 Task: Add a signature Lynn Cooper containing Have a great National Adoption Month, Lynn Cooper to email address softage.9@softage.net and add a label Partnerships
Action: Mouse moved to (1058, 60)
Screenshot: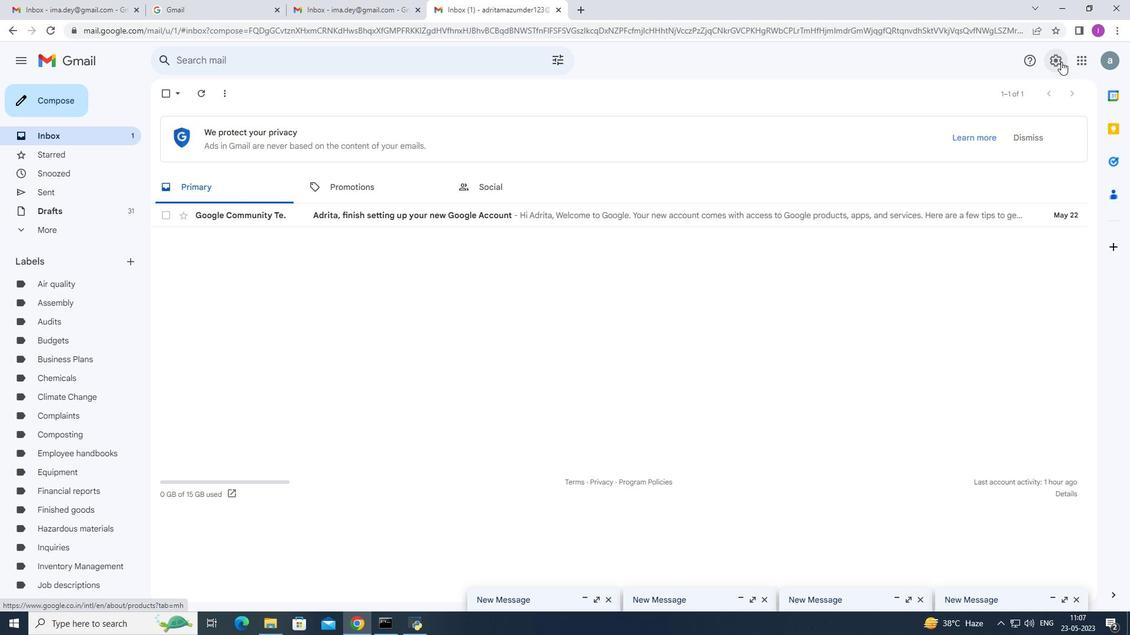 
Action: Mouse pressed left at (1058, 60)
Screenshot: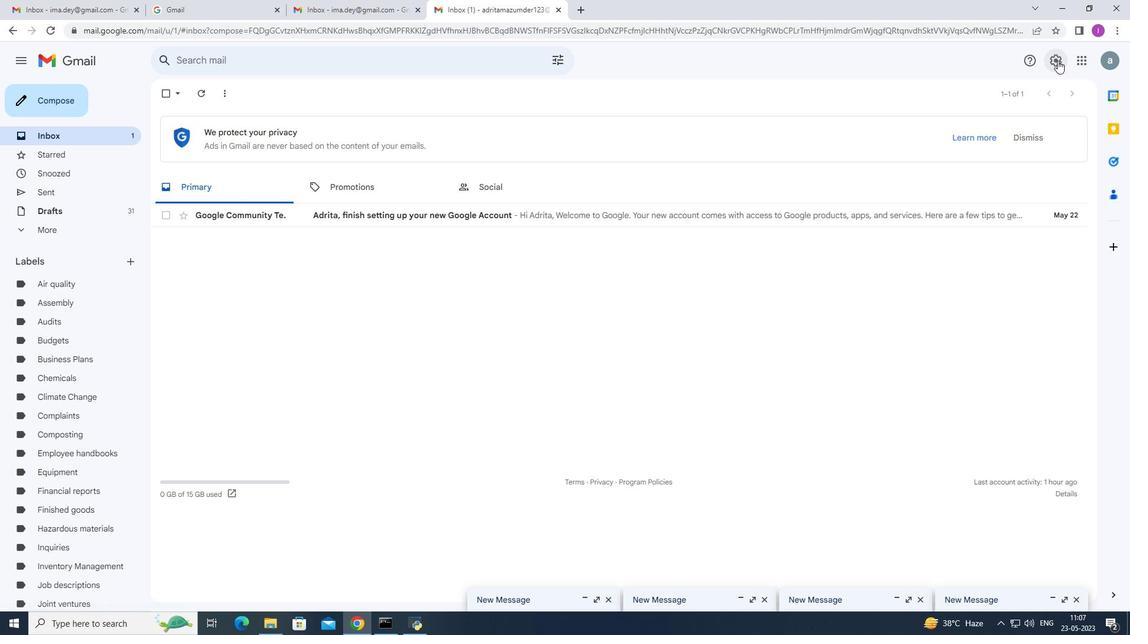 
Action: Mouse moved to (1011, 119)
Screenshot: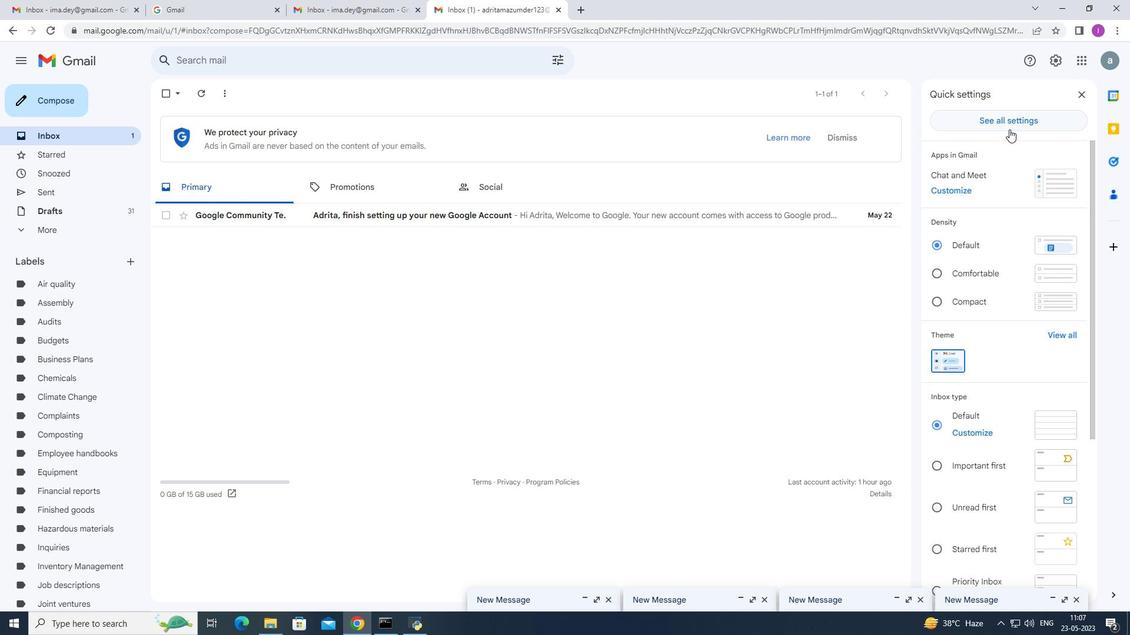 
Action: Mouse pressed left at (1011, 119)
Screenshot: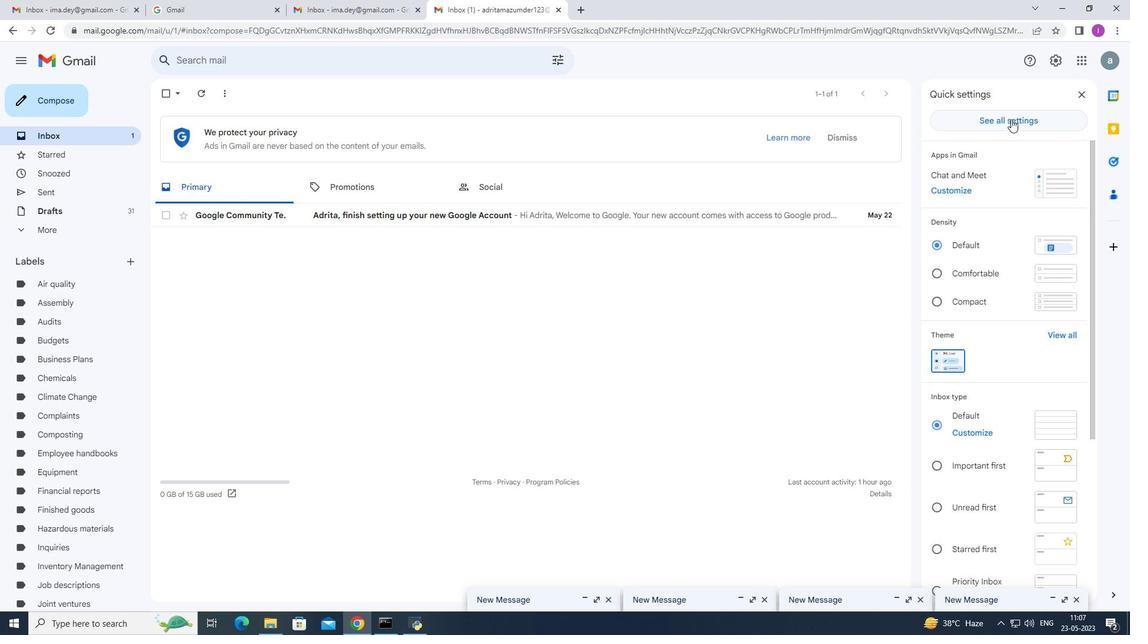 
Action: Mouse moved to (592, 296)
Screenshot: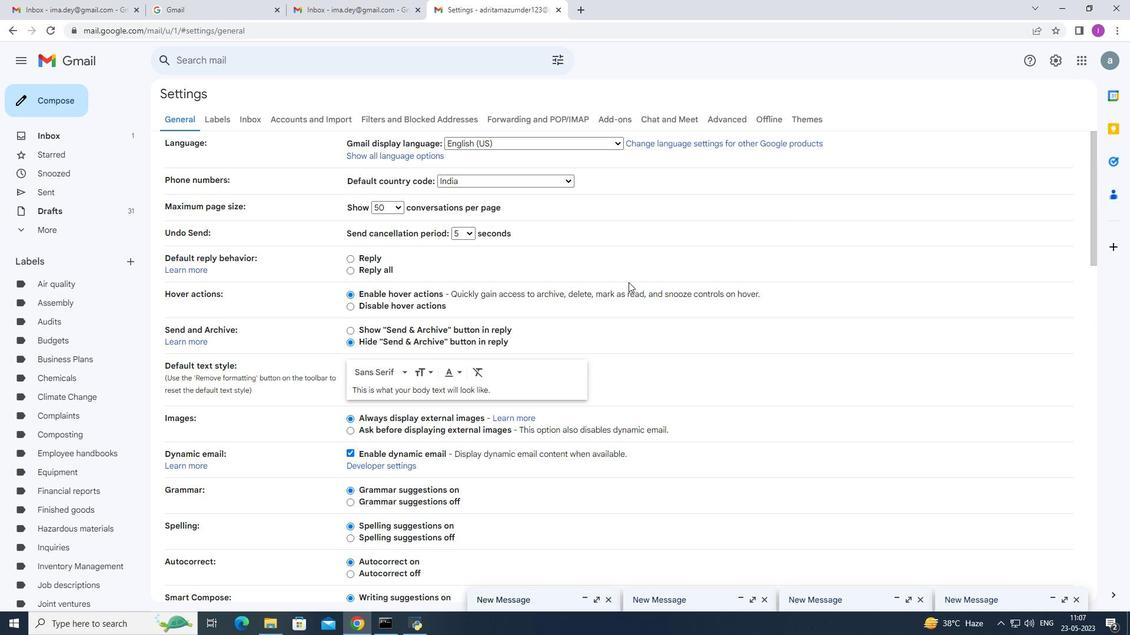 
Action: Mouse scrolled (592, 296) with delta (0, 0)
Screenshot: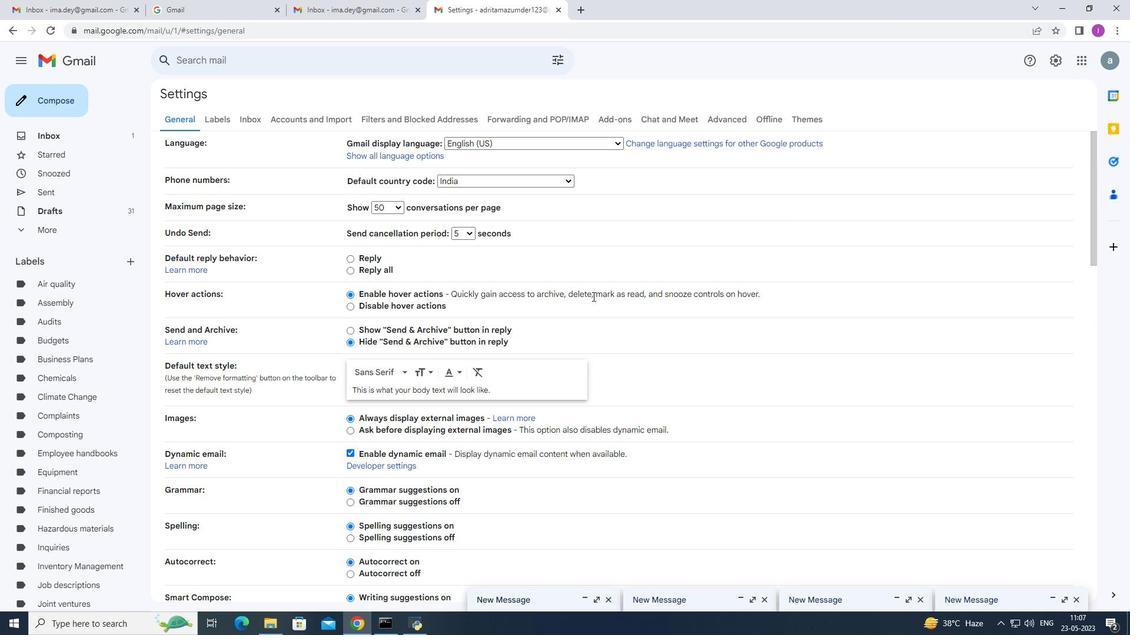 
Action: Mouse scrolled (592, 296) with delta (0, 0)
Screenshot: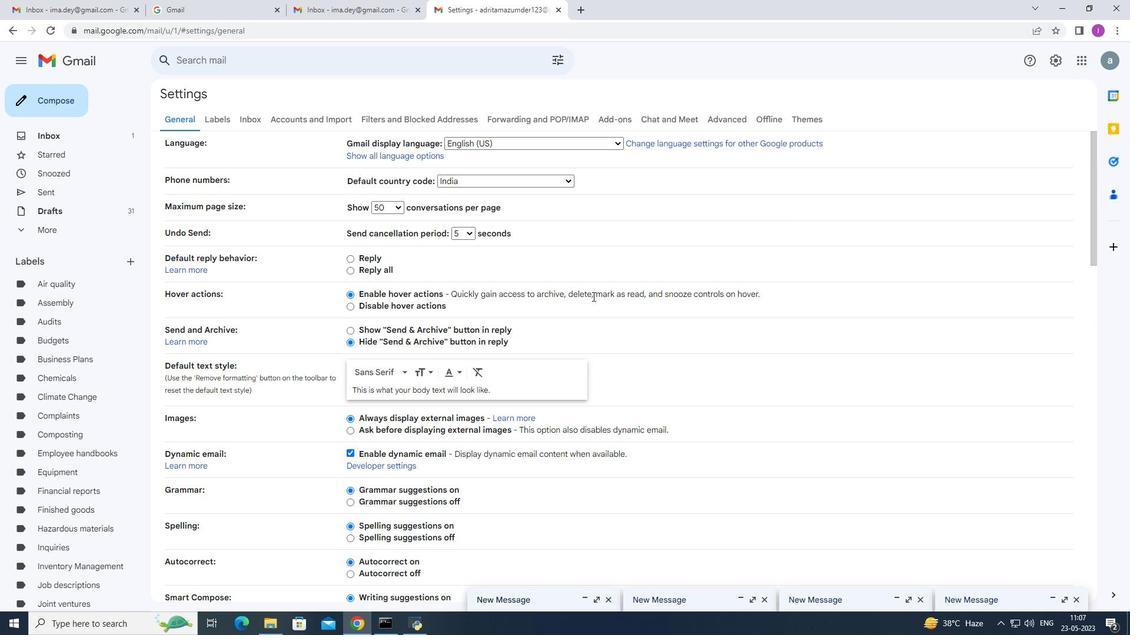 
Action: Mouse scrolled (592, 296) with delta (0, 0)
Screenshot: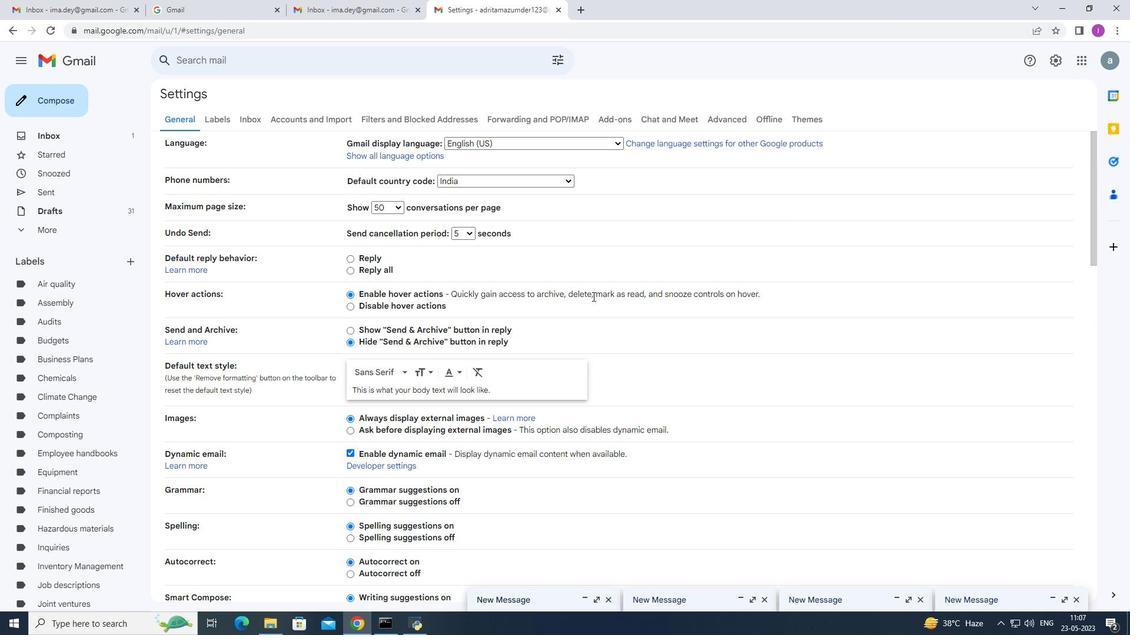 
Action: Mouse scrolled (592, 296) with delta (0, 0)
Screenshot: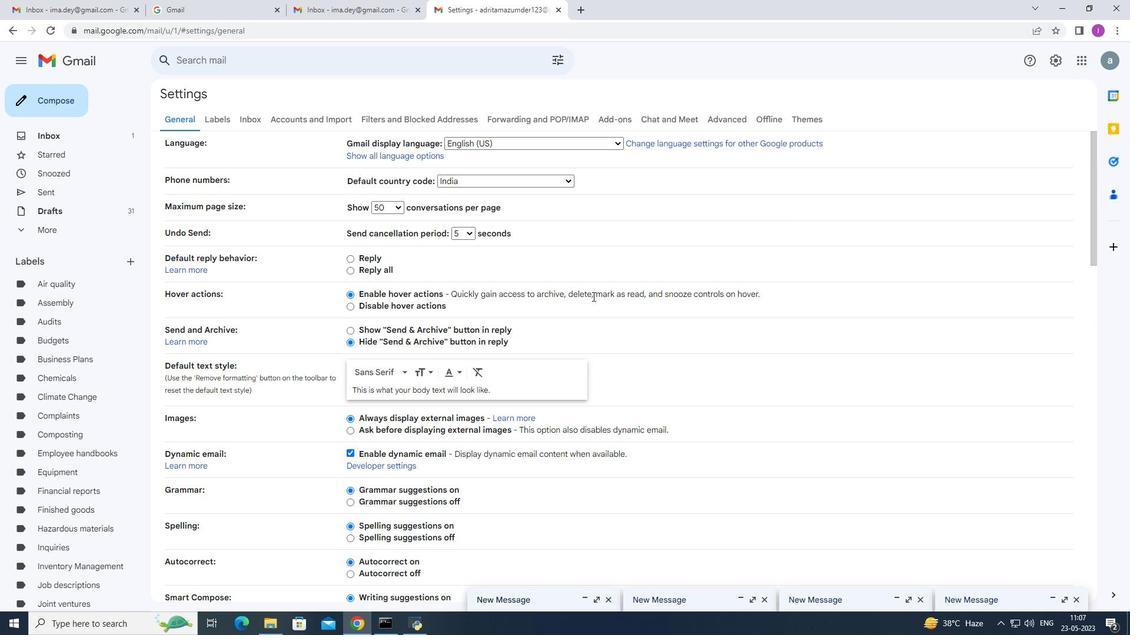 
Action: Mouse scrolled (592, 296) with delta (0, 0)
Screenshot: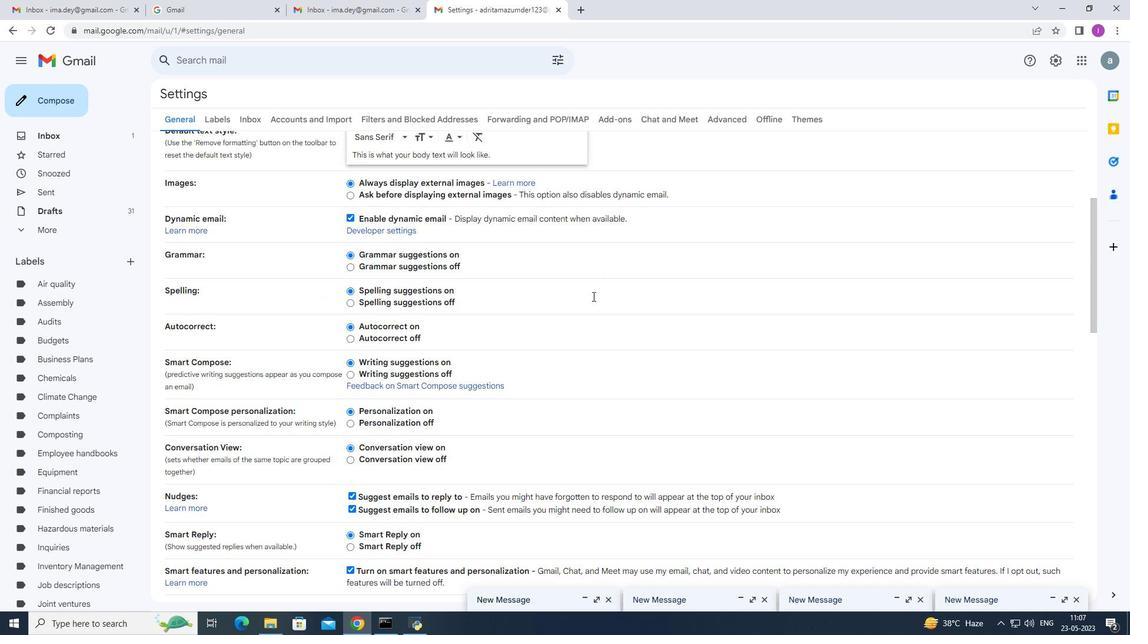 
Action: Mouse scrolled (592, 296) with delta (0, 0)
Screenshot: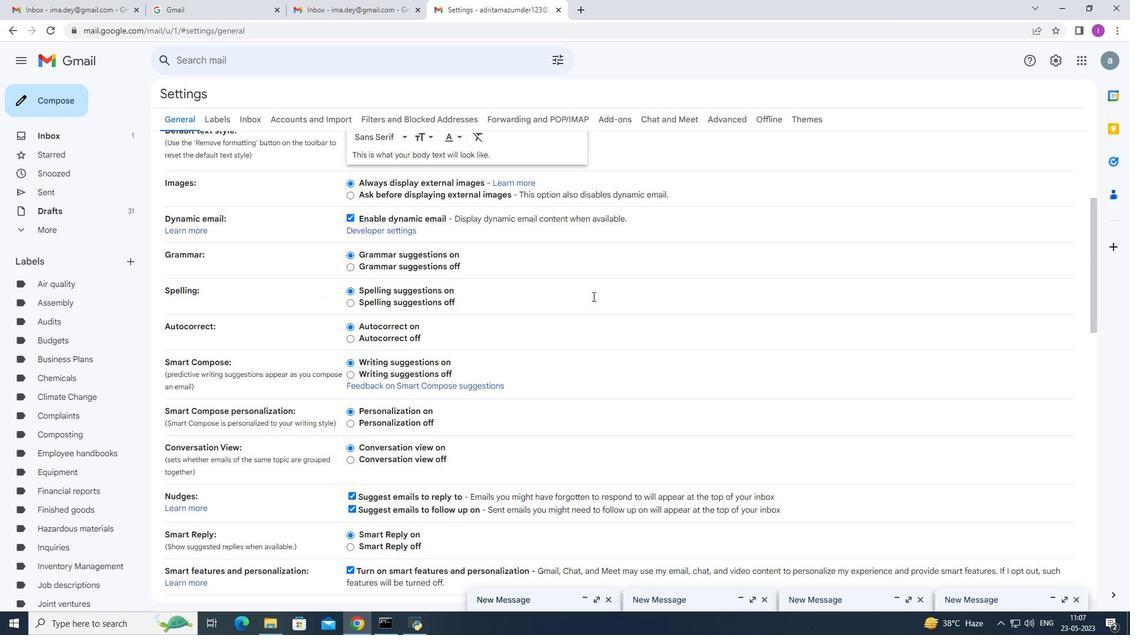 
Action: Mouse scrolled (592, 296) with delta (0, 0)
Screenshot: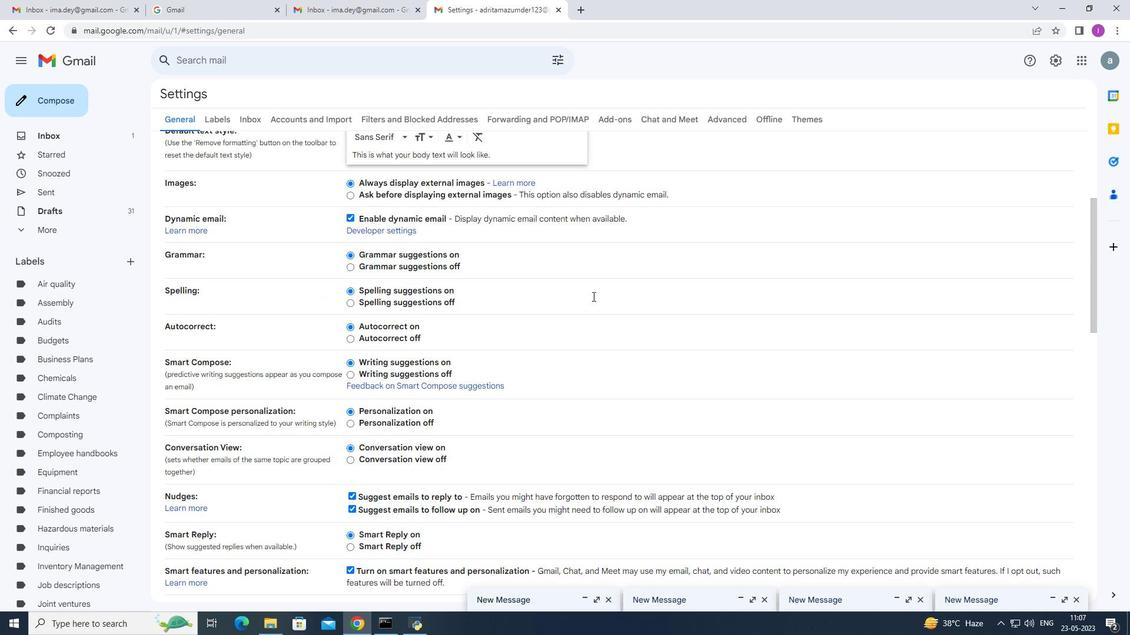 
Action: Mouse moved to (592, 296)
Screenshot: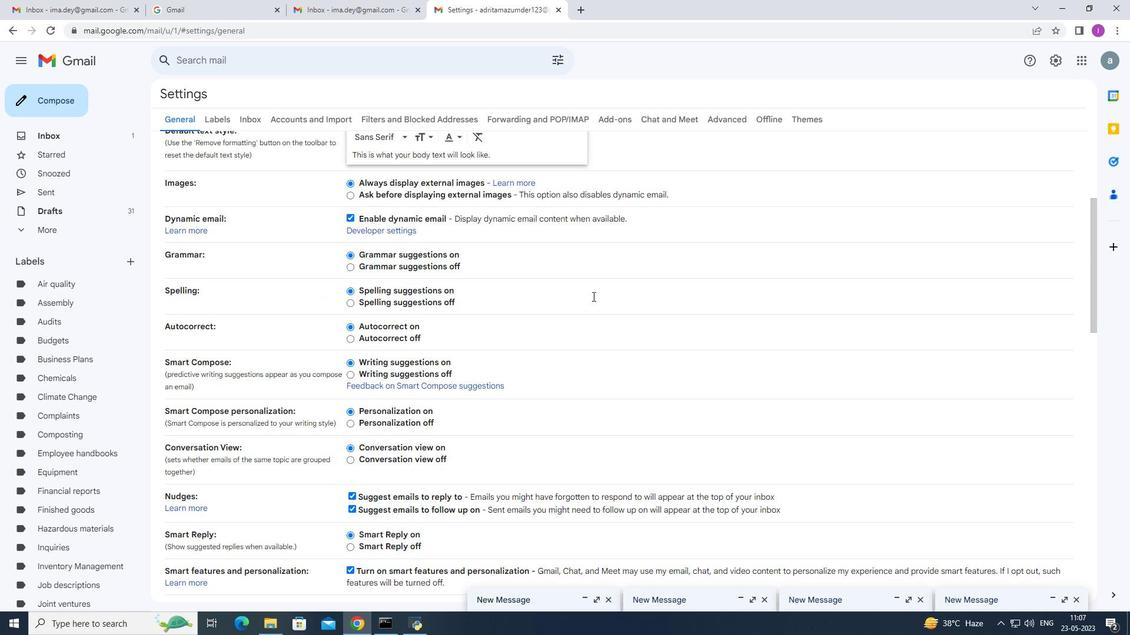 
Action: Mouse scrolled (592, 296) with delta (0, 0)
Screenshot: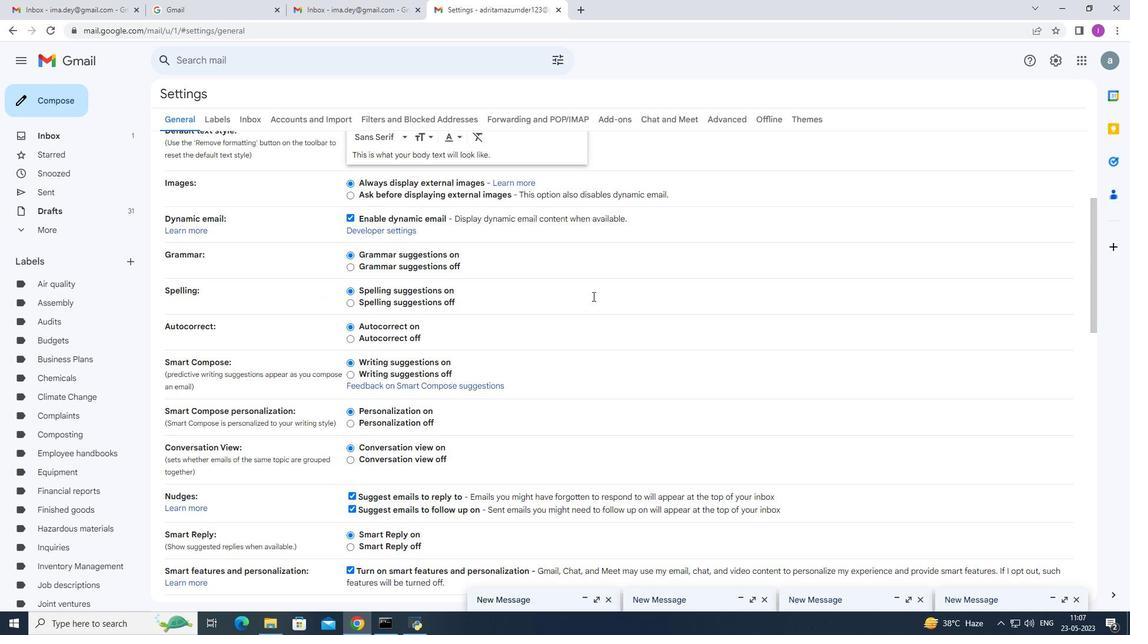 
Action: Mouse scrolled (592, 296) with delta (0, 0)
Screenshot: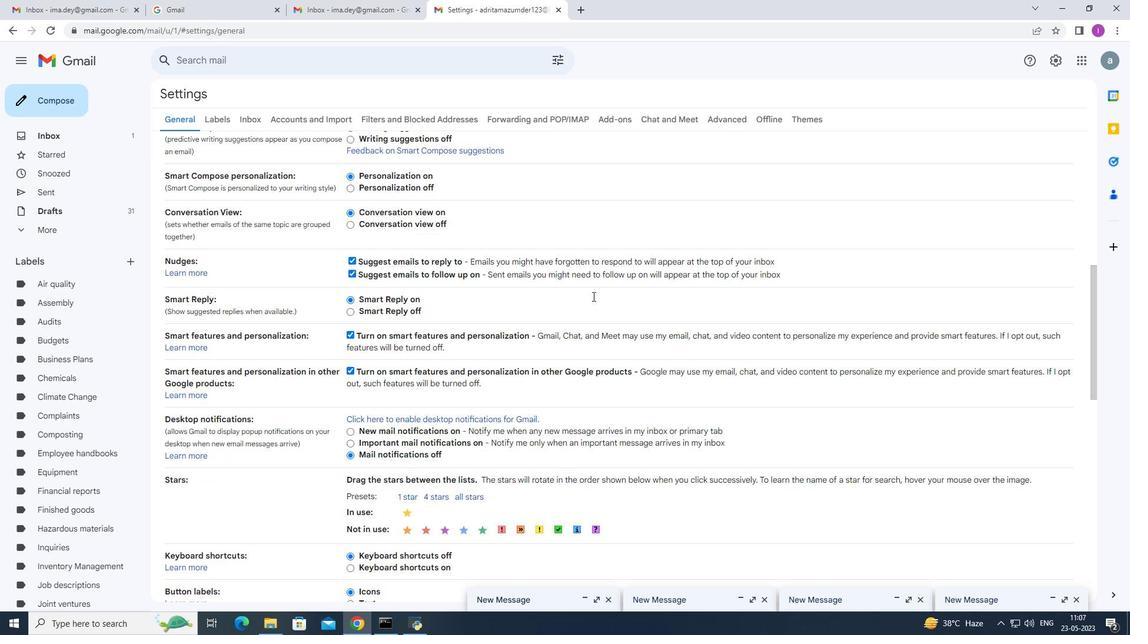
Action: Mouse scrolled (592, 296) with delta (0, 0)
Screenshot: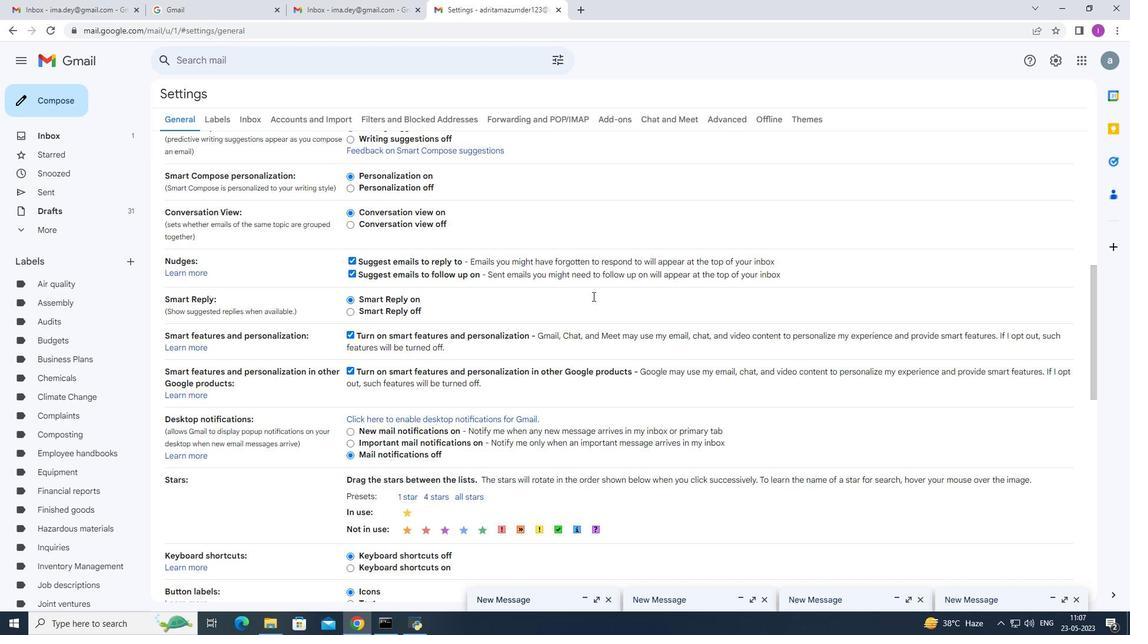 
Action: Mouse scrolled (592, 296) with delta (0, 0)
Screenshot: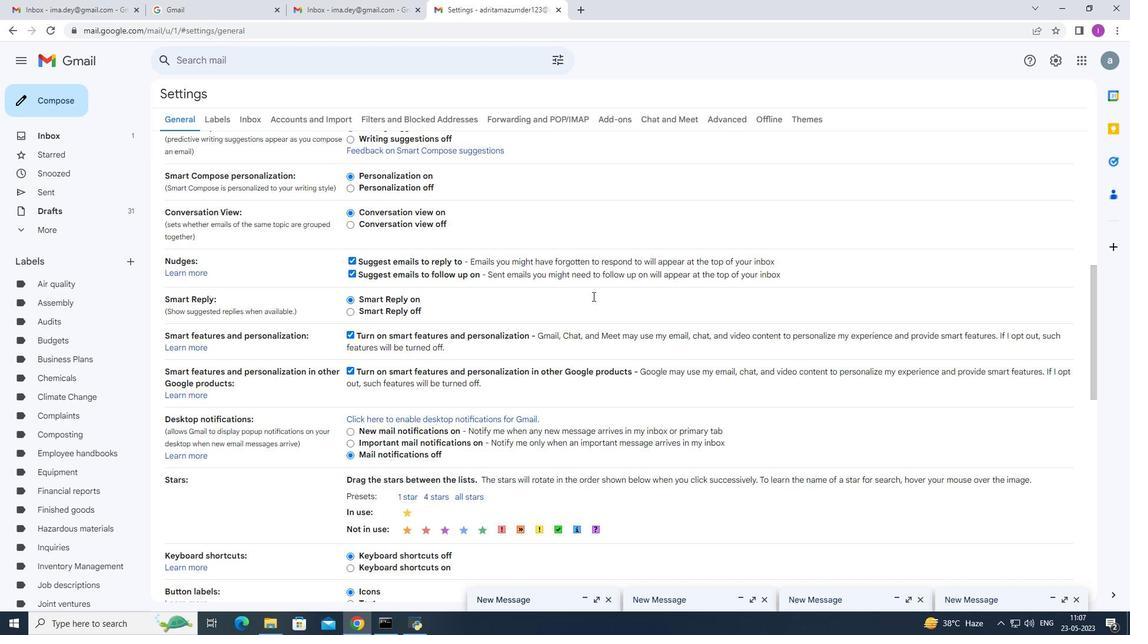 
Action: Mouse scrolled (592, 296) with delta (0, 0)
Screenshot: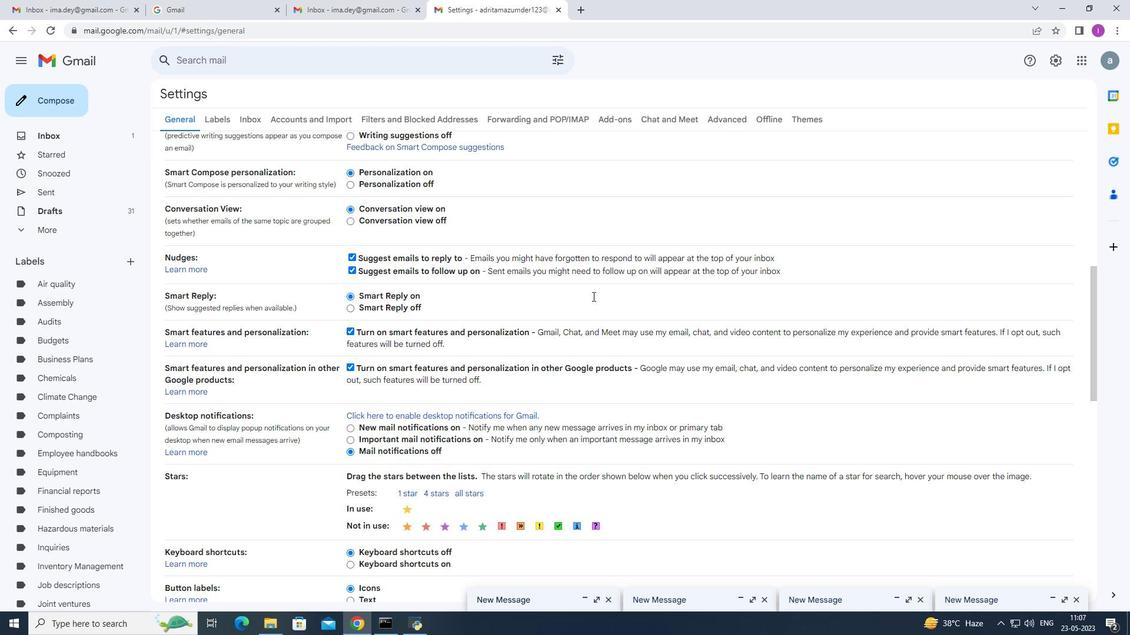
Action: Mouse moved to (545, 296)
Screenshot: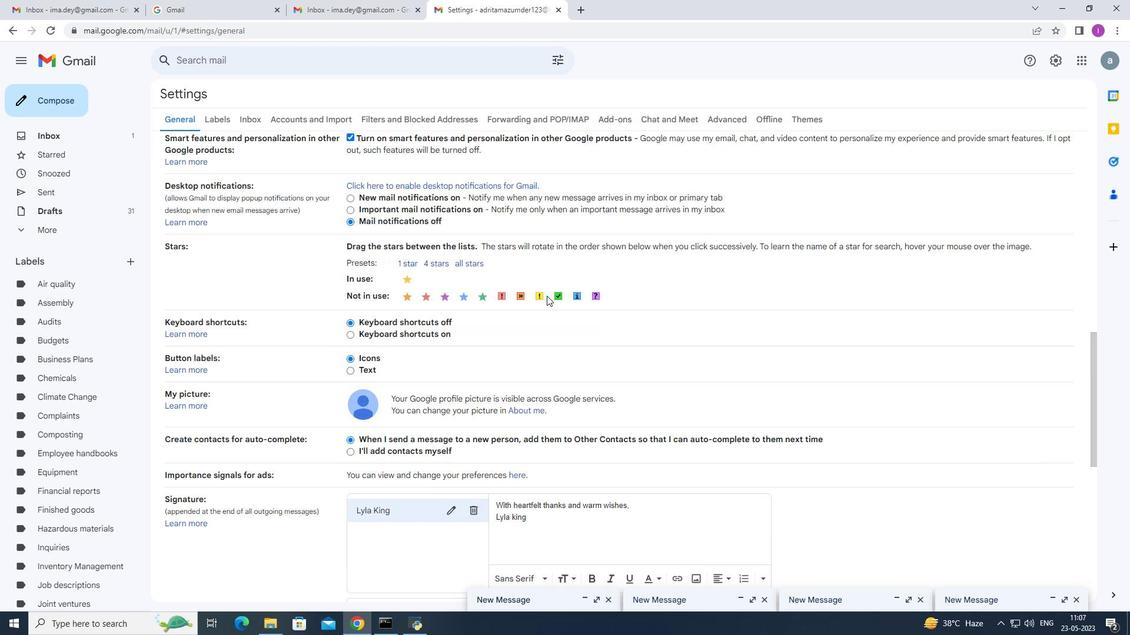 
Action: Mouse scrolled (545, 295) with delta (0, 0)
Screenshot: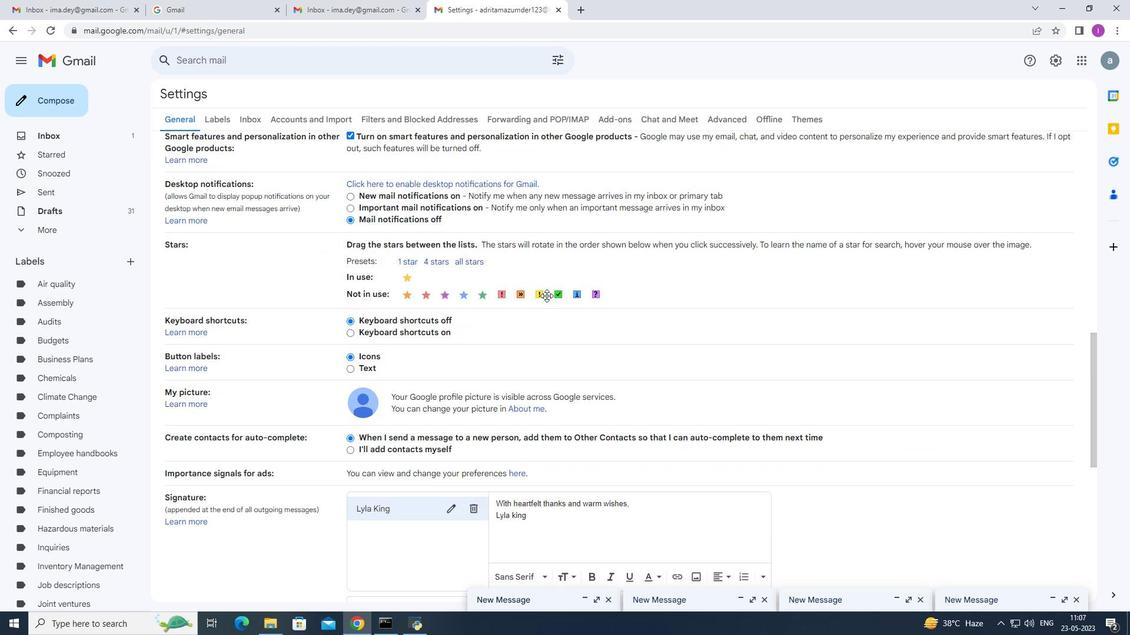 
Action: Mouse moved to (545, 296)
Screenshot: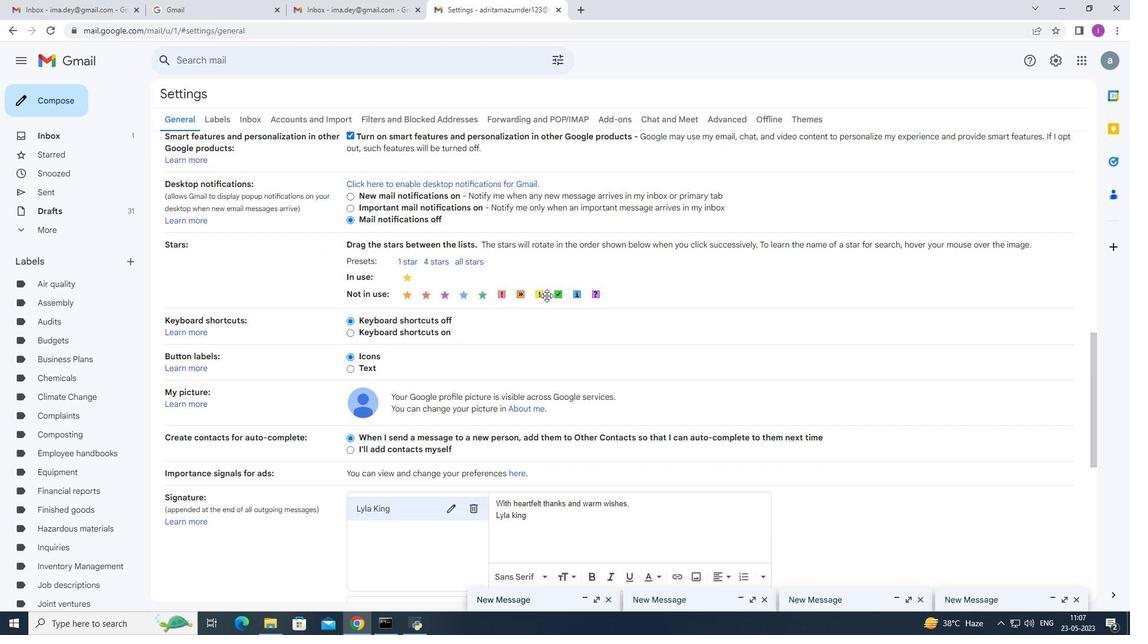 
Action: Mouse scrolled (545, 295) with delta (0, 0)
Screenshot: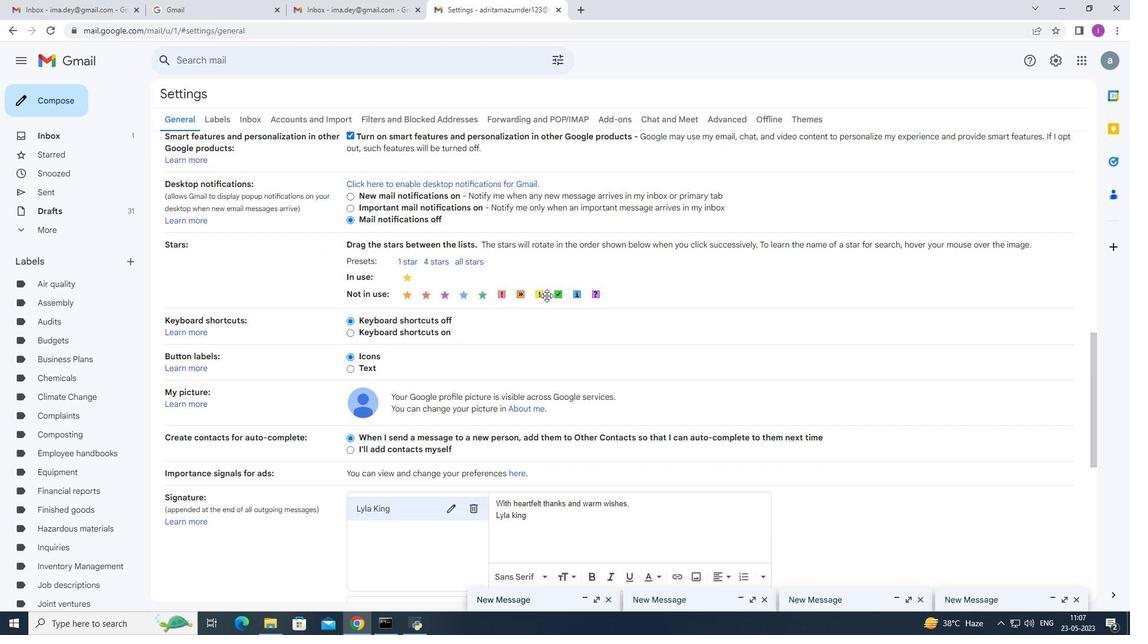 
Action: Mouse scrolled (545, 295) with delta (0, 0)
Screenshot: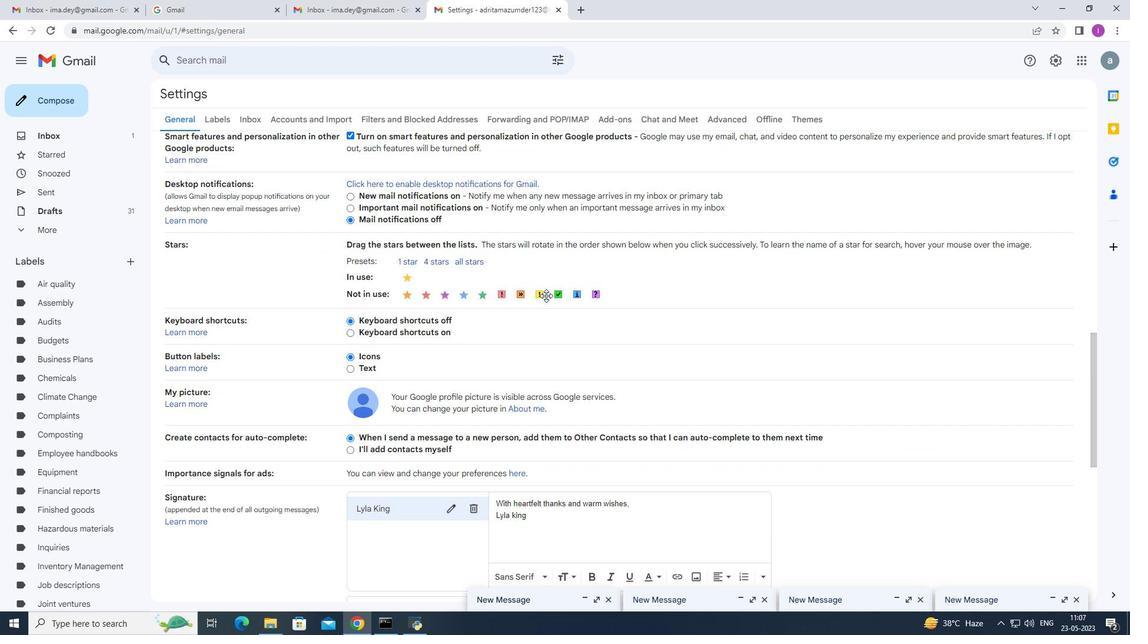 
Action: Mouse scrolled (545, 295) with delta (0, 0)
Screenshot: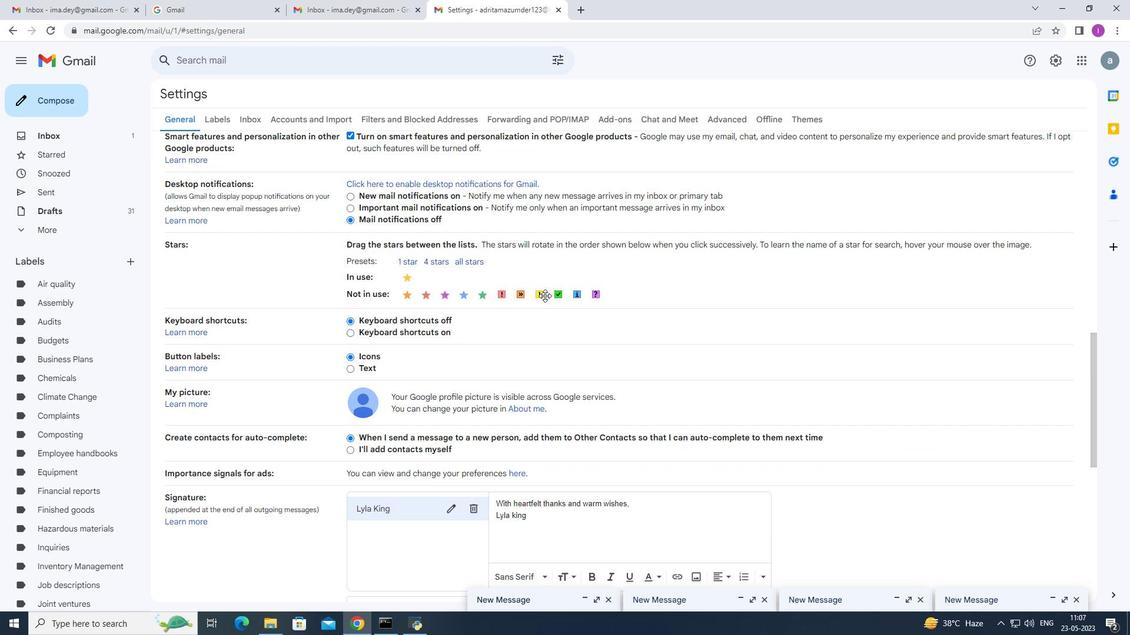 
Action: Mouse moved to (472, 273)
Screenshot: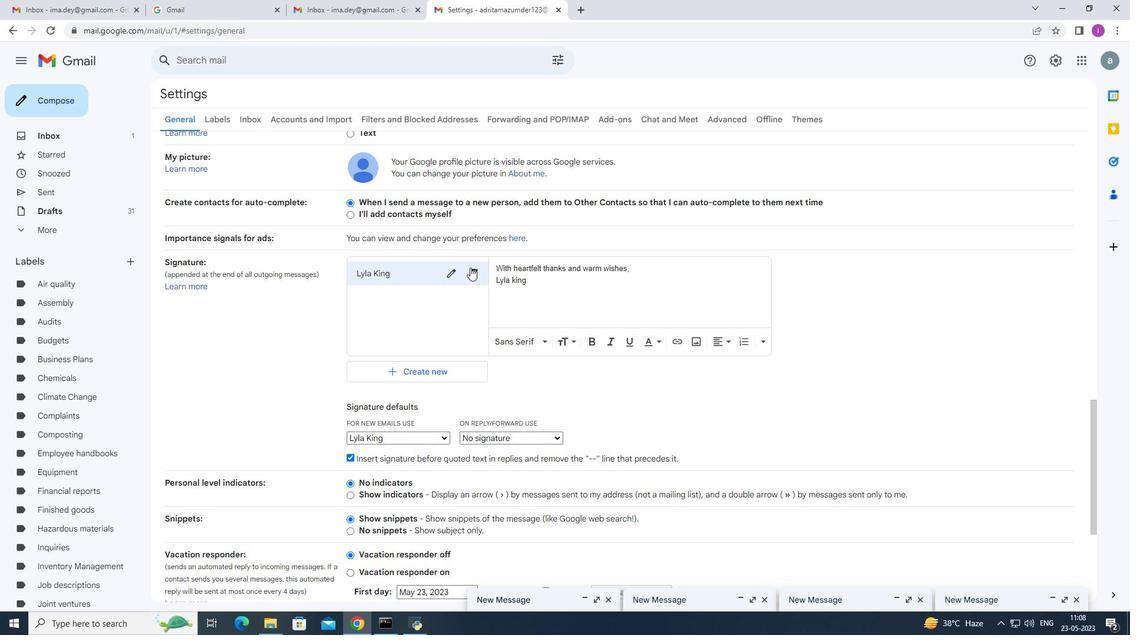 
Action: Mouse pressed left at (472, 273)
Screenshot: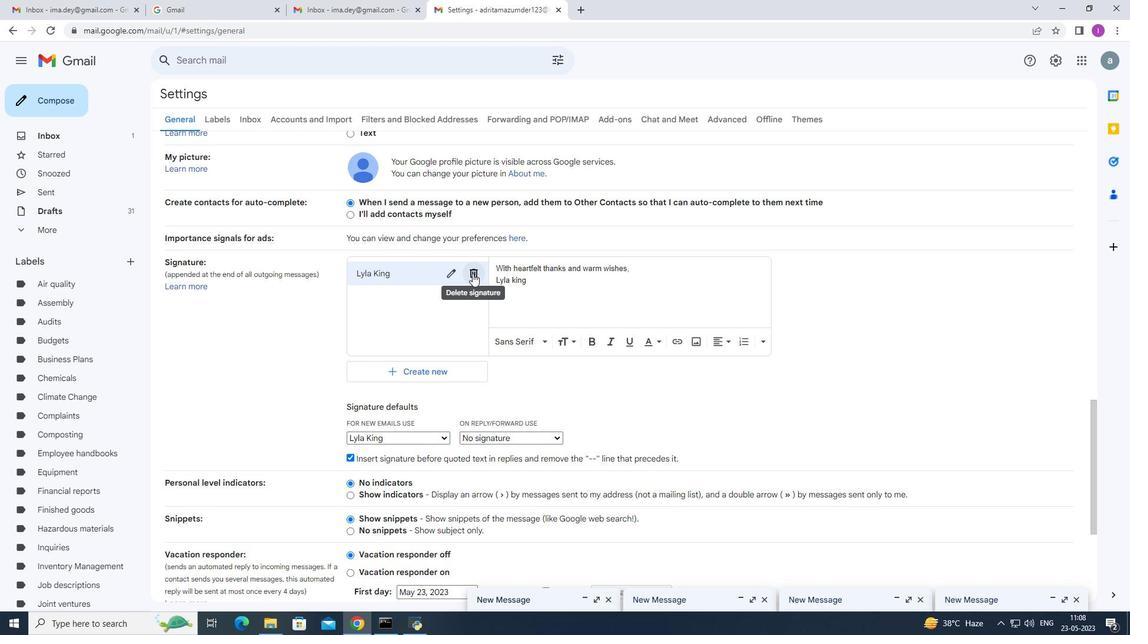 
Action: Mouse moved to (666, 350)
Screenshot: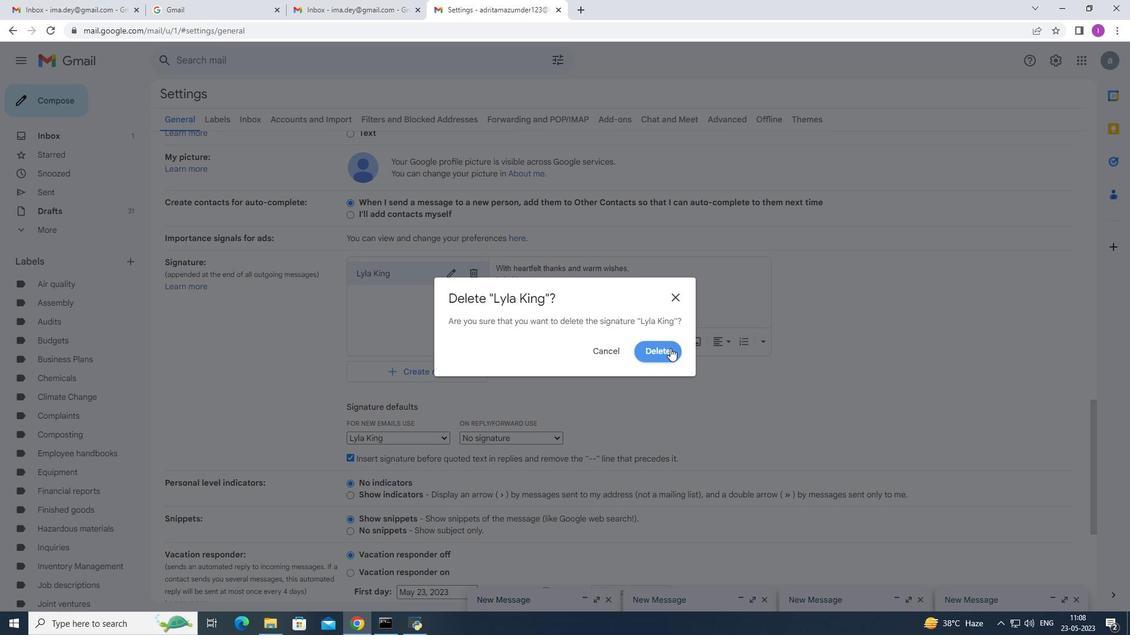 
Action: Mouse pressed left at (666, 350)
Screenshot: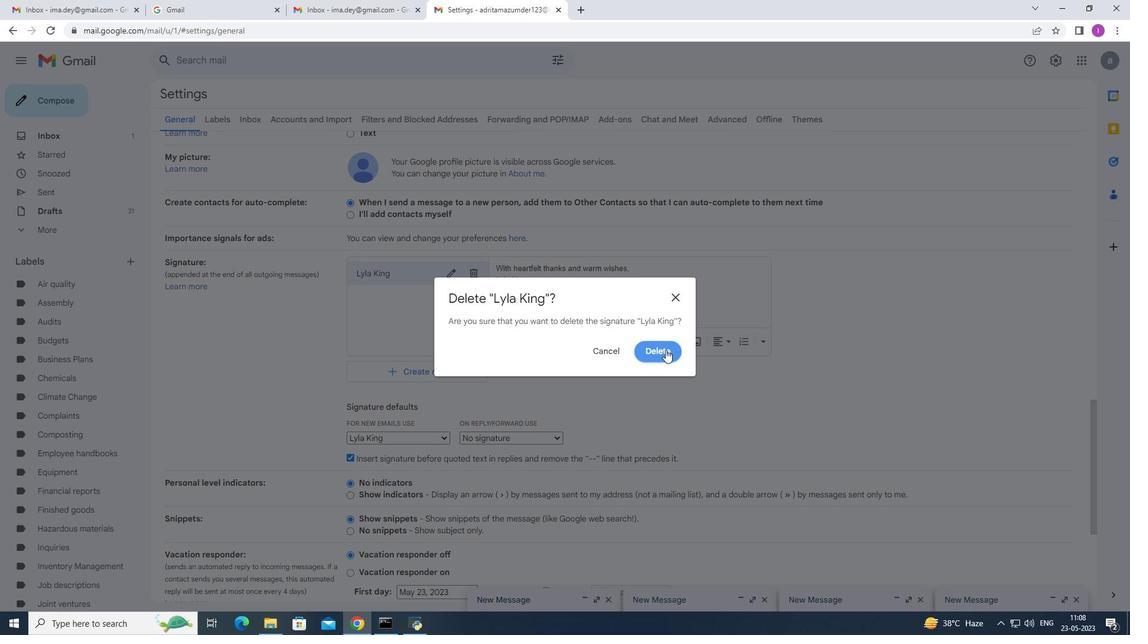 
Action: Mouse moved to (366, 282)
Screenshot: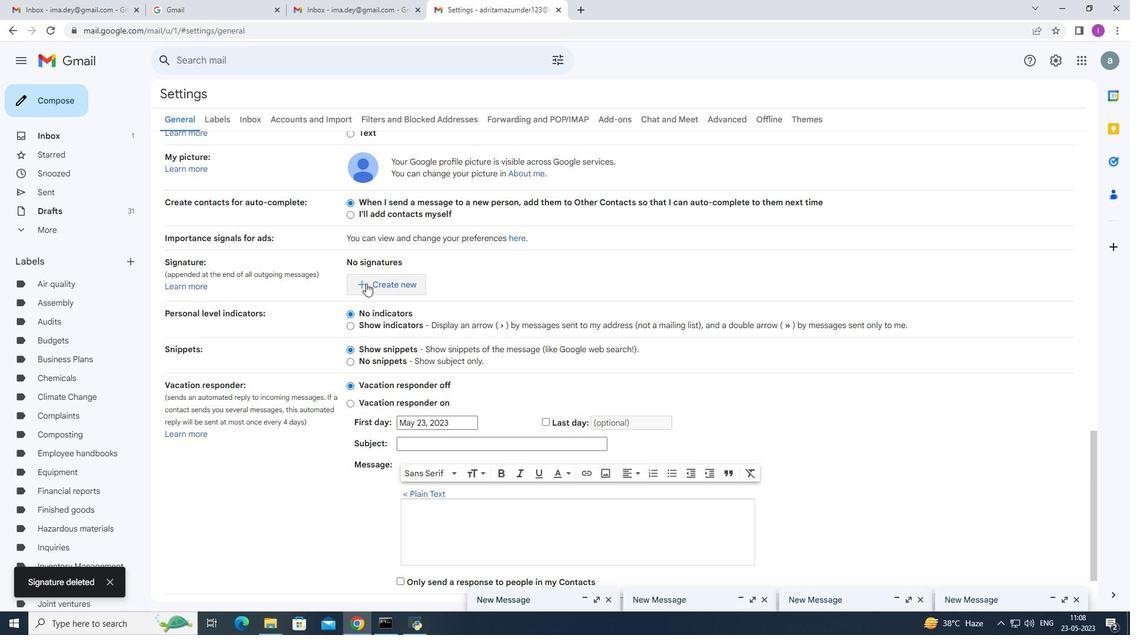 
Action: Mouse pressed left at (366, 282)
Screenshot: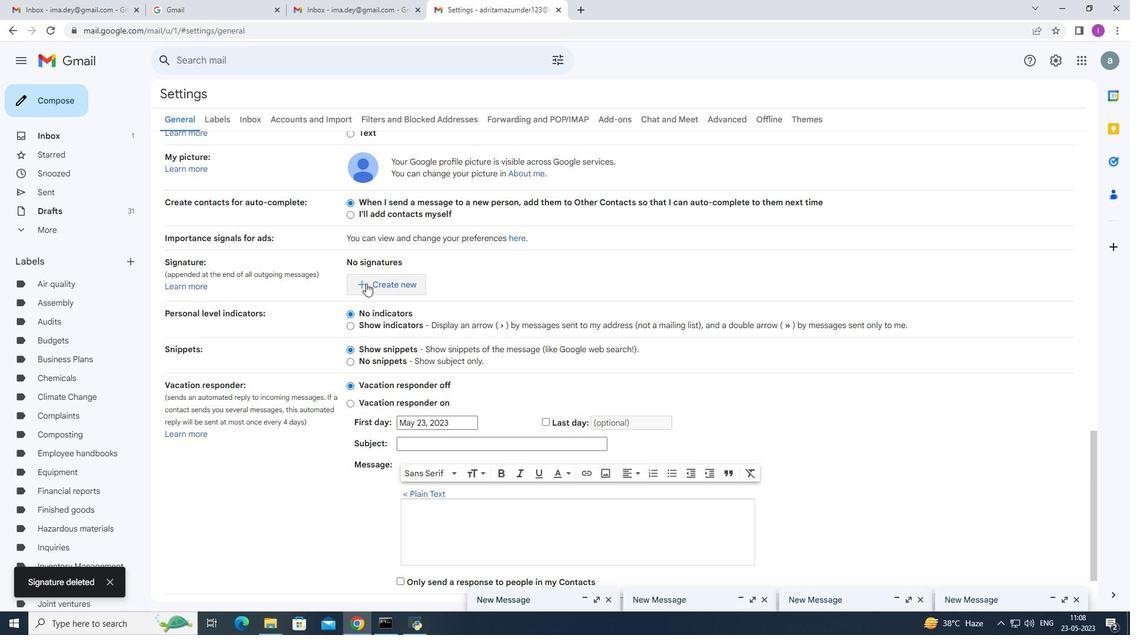 
Action: Mouse moved to (482, 325)
Screenshot: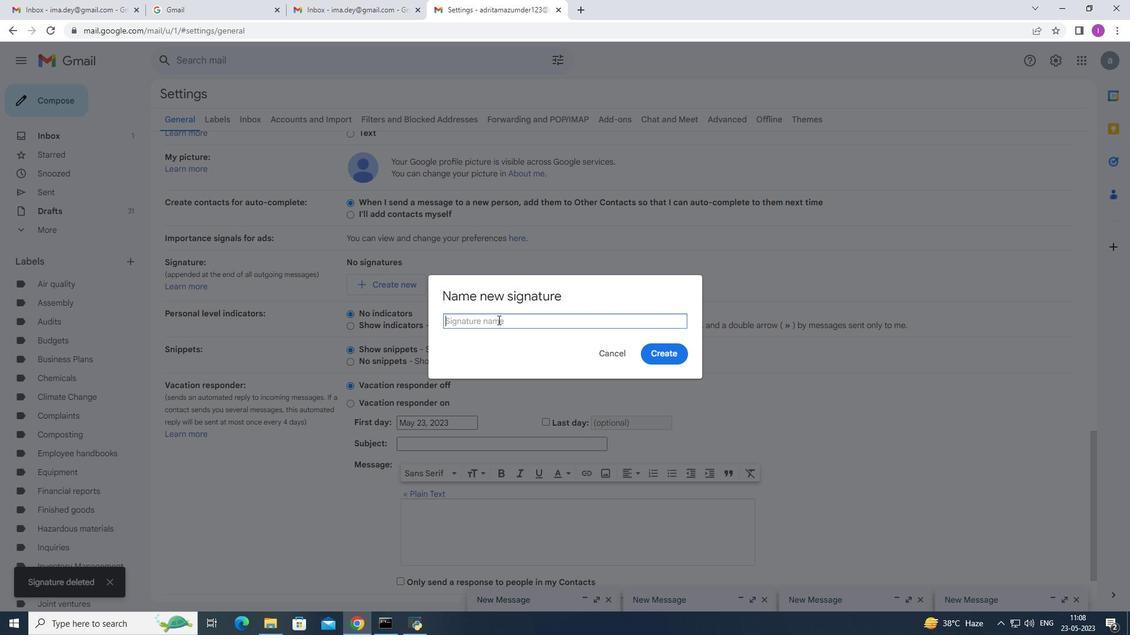 
Action: Mouse pressed left at (482, 325)
Screenshot: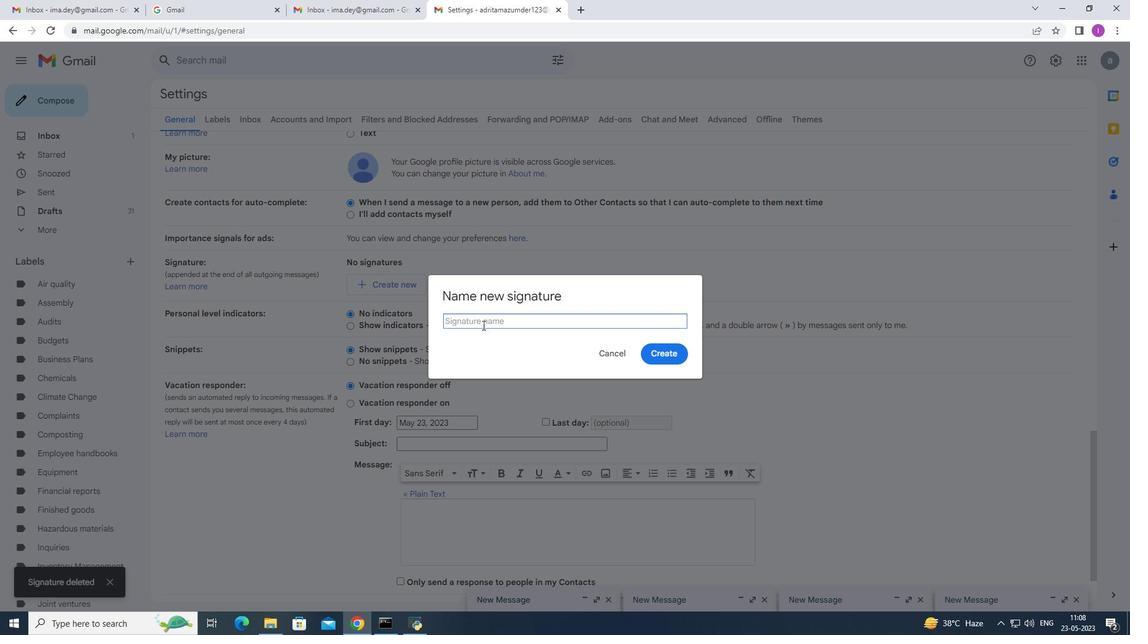 
Action: Mouse moved to (487, 319)
Screenshot: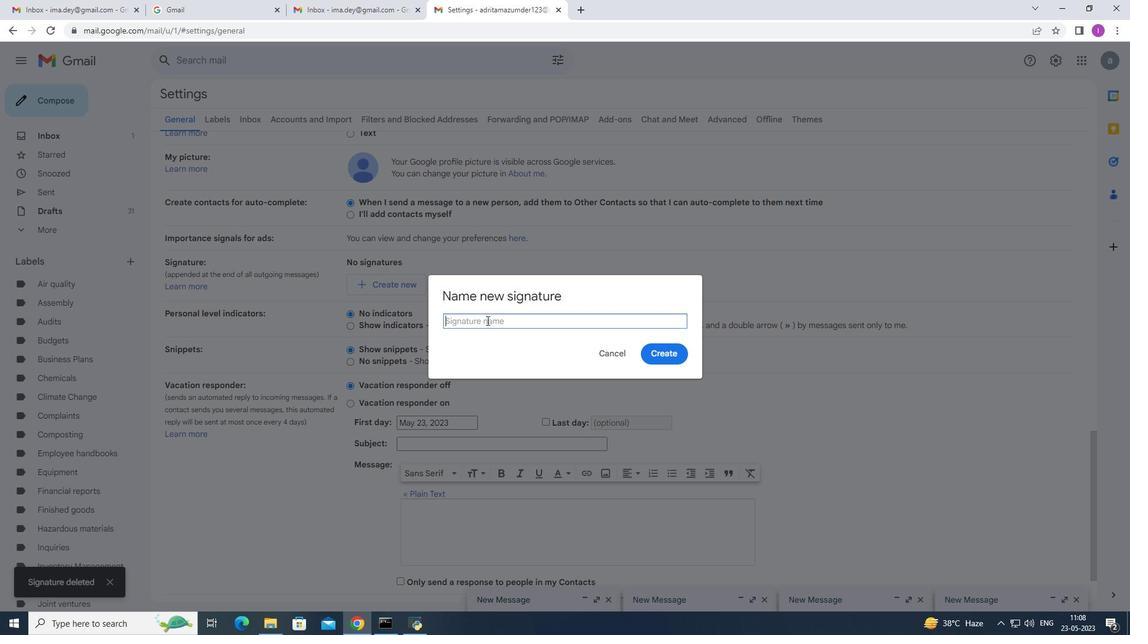
Action: Key pressed <Key.shift>Lynn<Key.space><Key.shift>Cooper
Screenshot: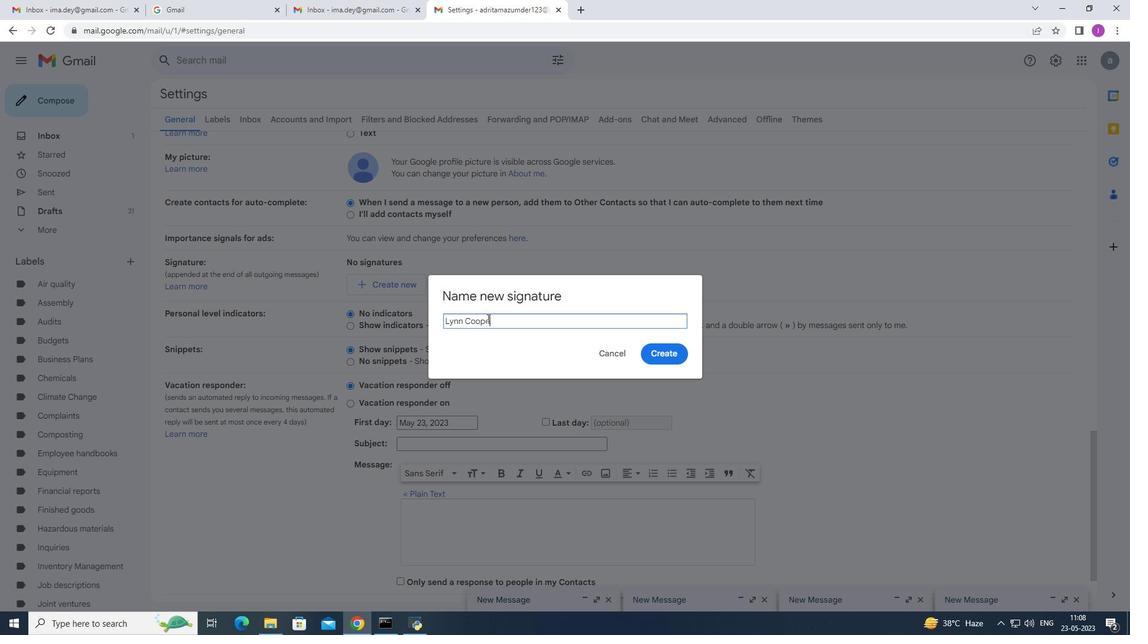 
Action: Mouse moved to (666, 355)
Screenshot: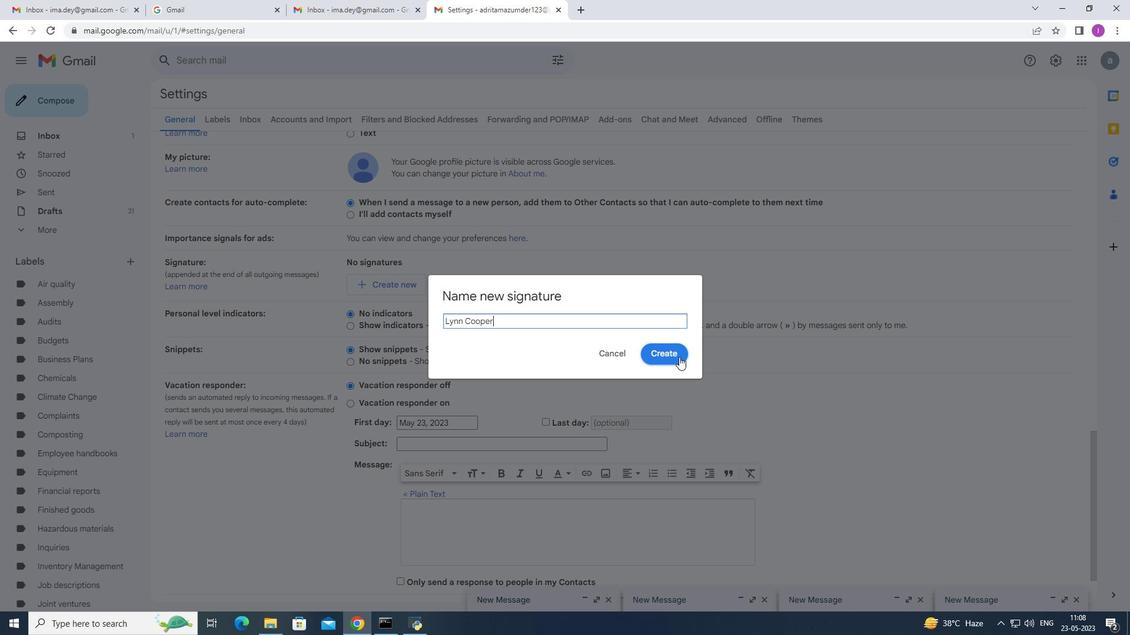 
Action: Mouse pressed left at (666, 355)
Screenshot: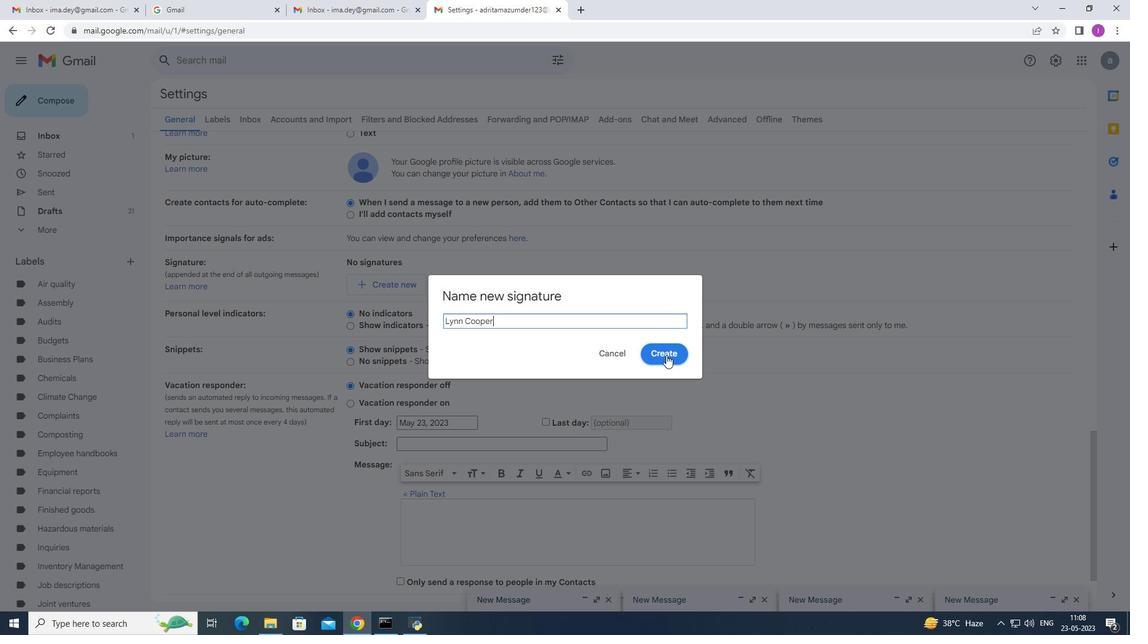 
Action: Mouse moved to (444, 438)
Screenshot: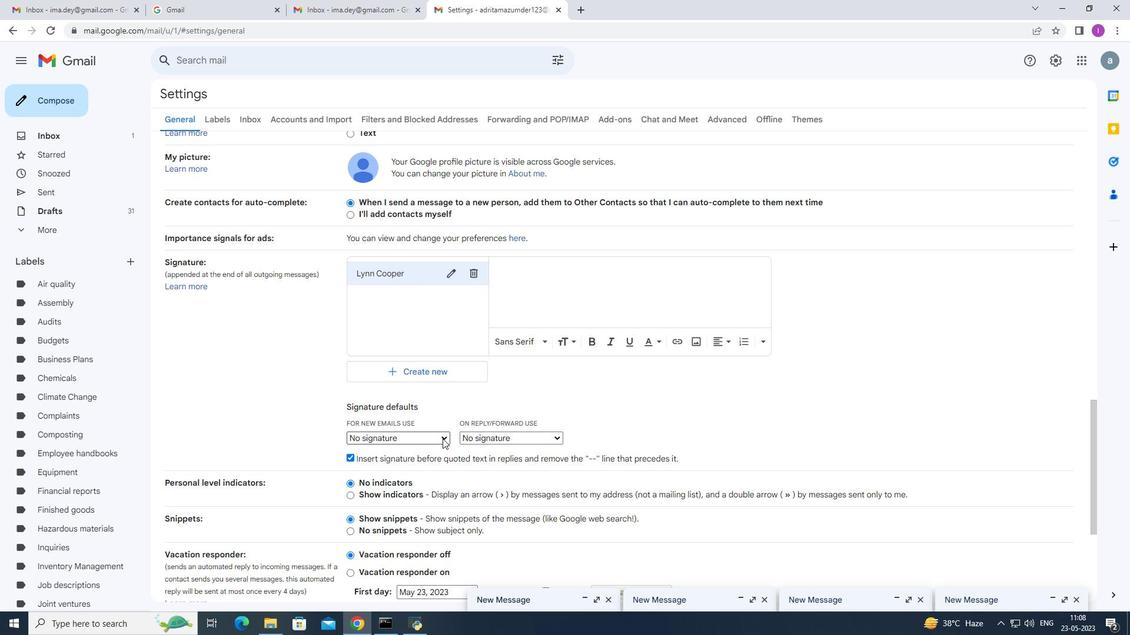 
Action: Mouse pressed left at (443, 438)
Screenshot: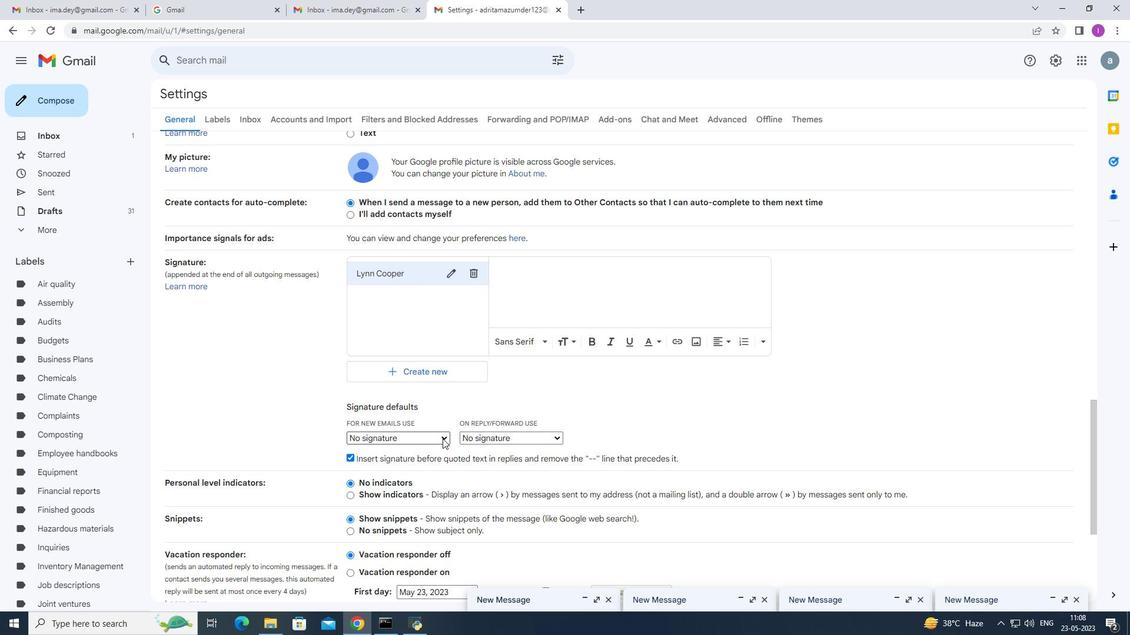 
Action: Mouse moved to (438, 461)
Screenshot: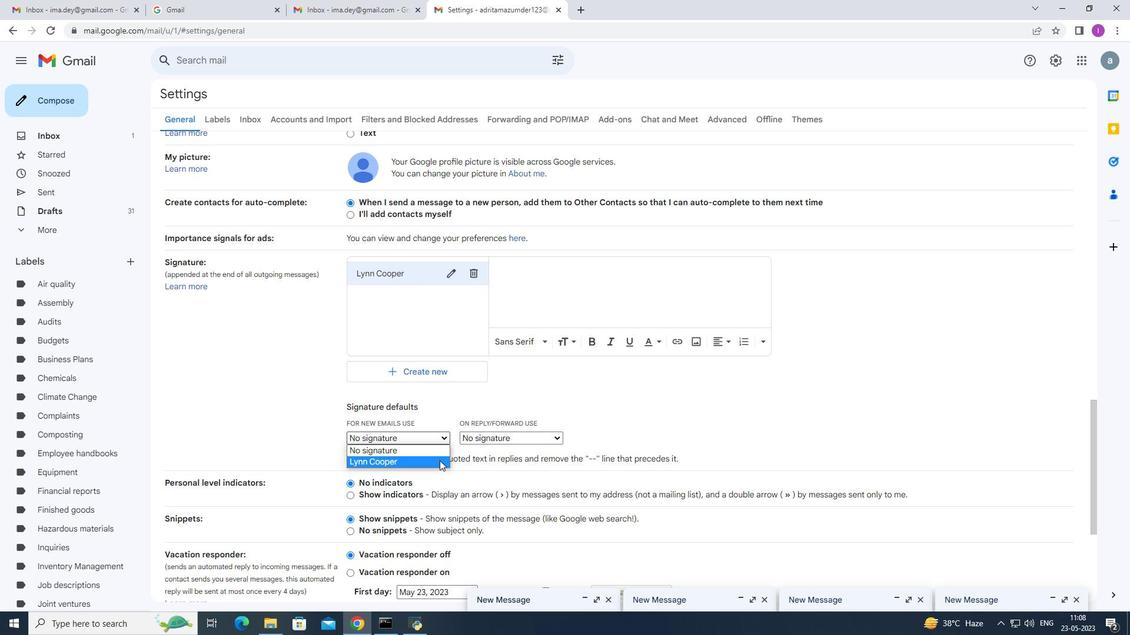 
Action: Mouse pressed left at (438, 461)
Screenshot: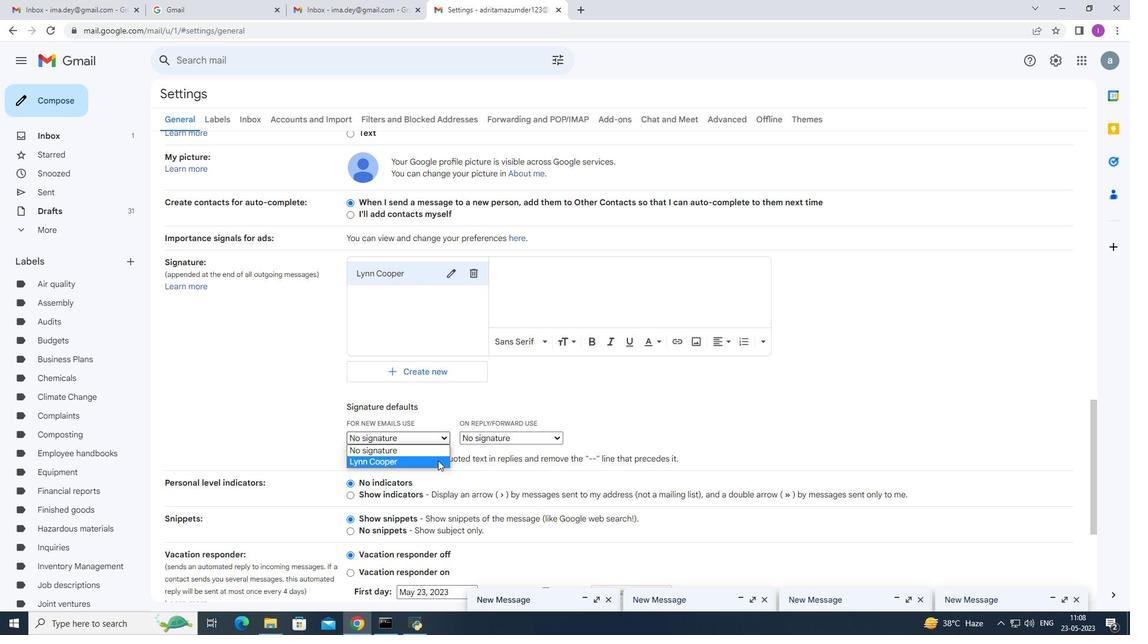 
Action: Mouse moved to (518, 264)
Screenshot: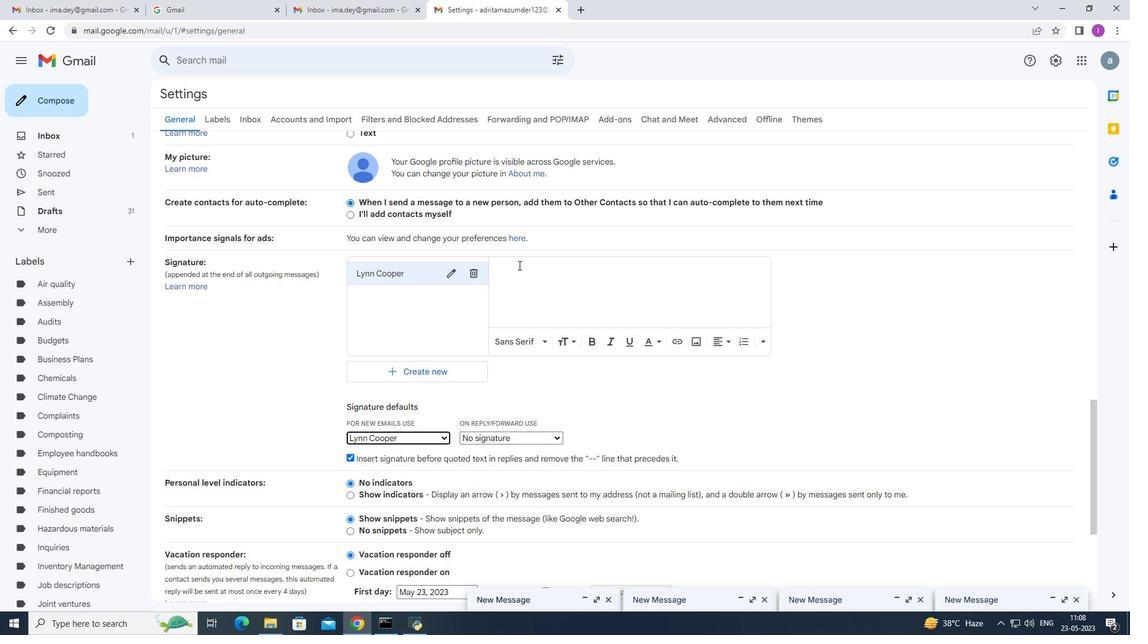 
Action: Mouse pressed left at (518, 264)
Screenshot: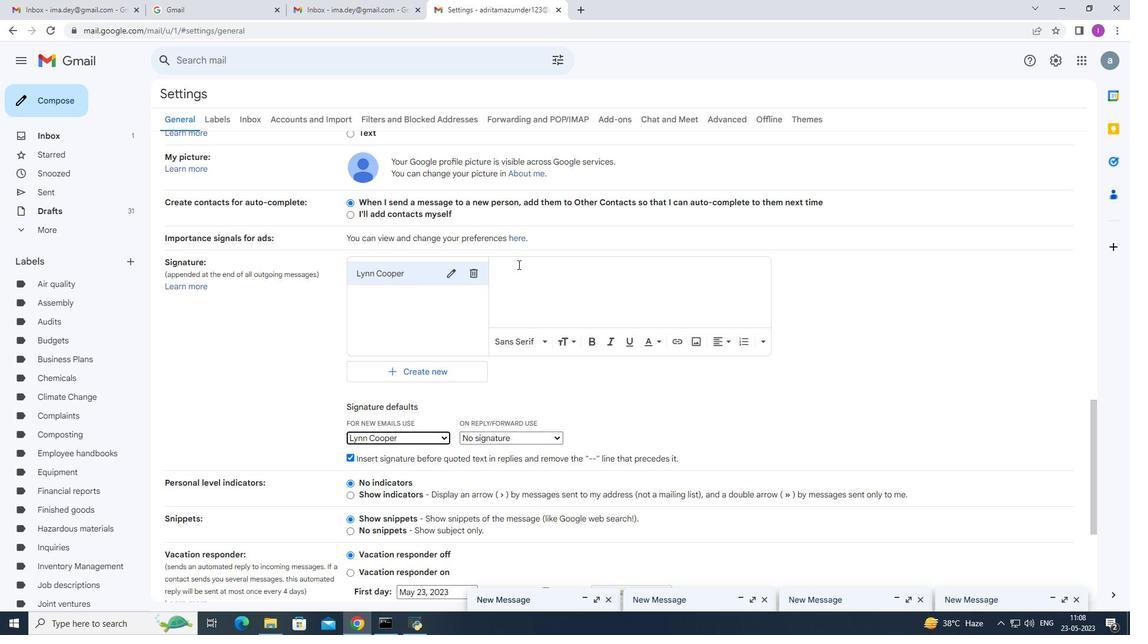 
Action: Mouse moved to (525, 269)
Screenshot: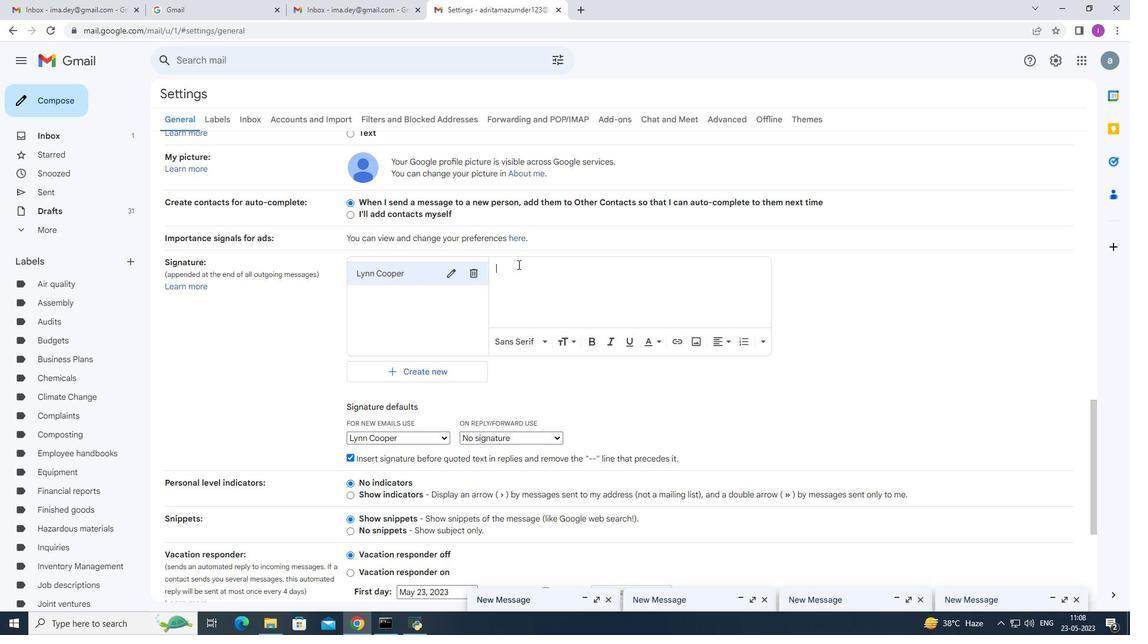 
Action: Key pressed <Key.shift><Key.shift><Key.shift>Have<Key.space>a<Key.space>great<Key.space><Key.shift>Natu<Key.backspace>ional<Key.space><Key.shift>Adoption<Key.space><Key.shift>Month,<Key.enter><Key.shift>Lynn<Key.space><Key.shift>Cooper
Screenshot: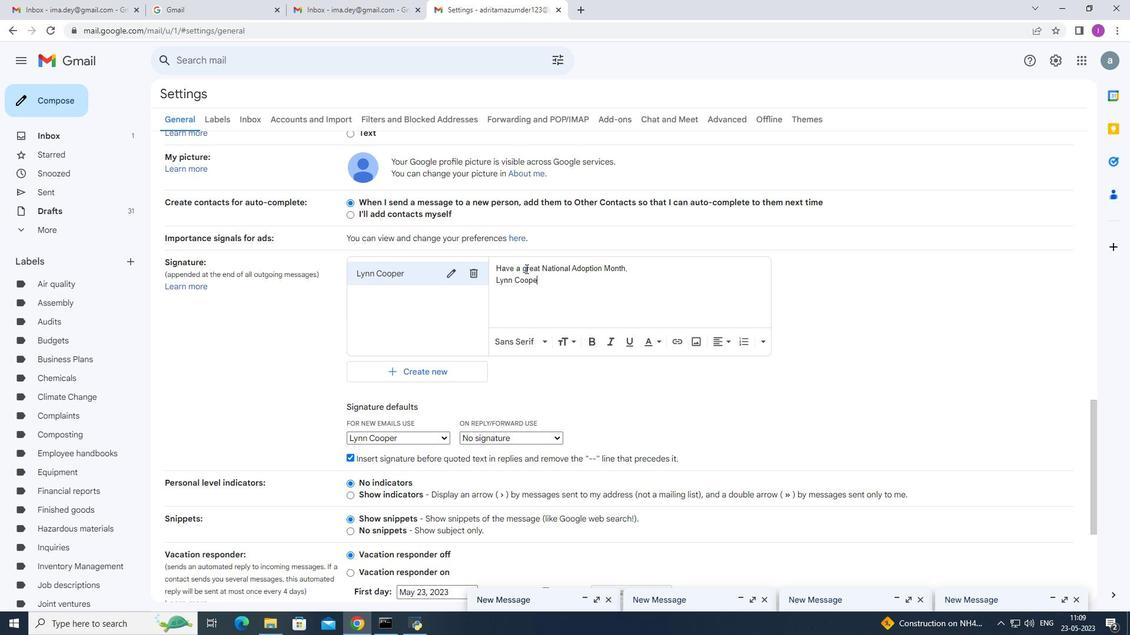 
Action: Mouse moved to (648, 326)
Screenshot: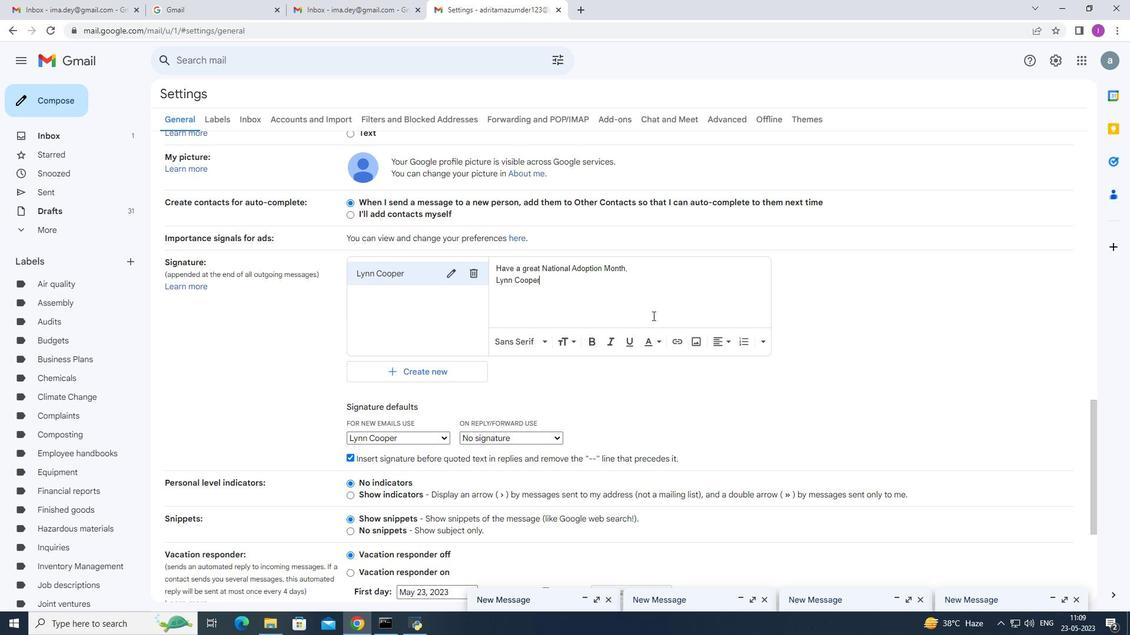 
Action: Mouse scrolled (648, 326) with delta (0, 0)
Screenshot: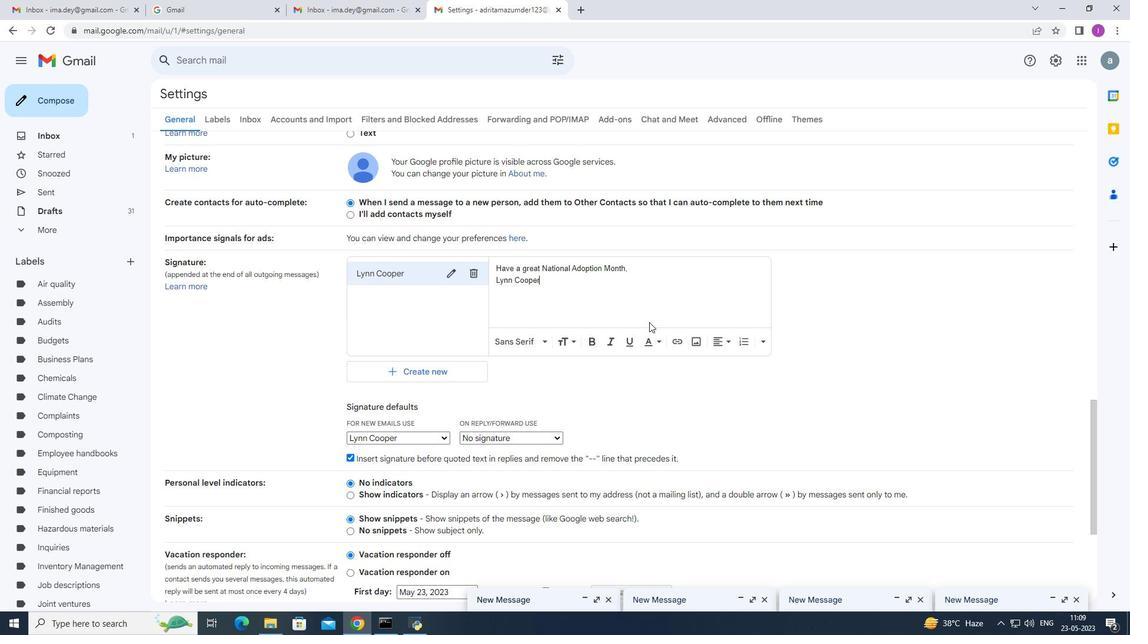 
Action: Mouse scrolled (648, 326) with delta (0, 0)
Screenshot: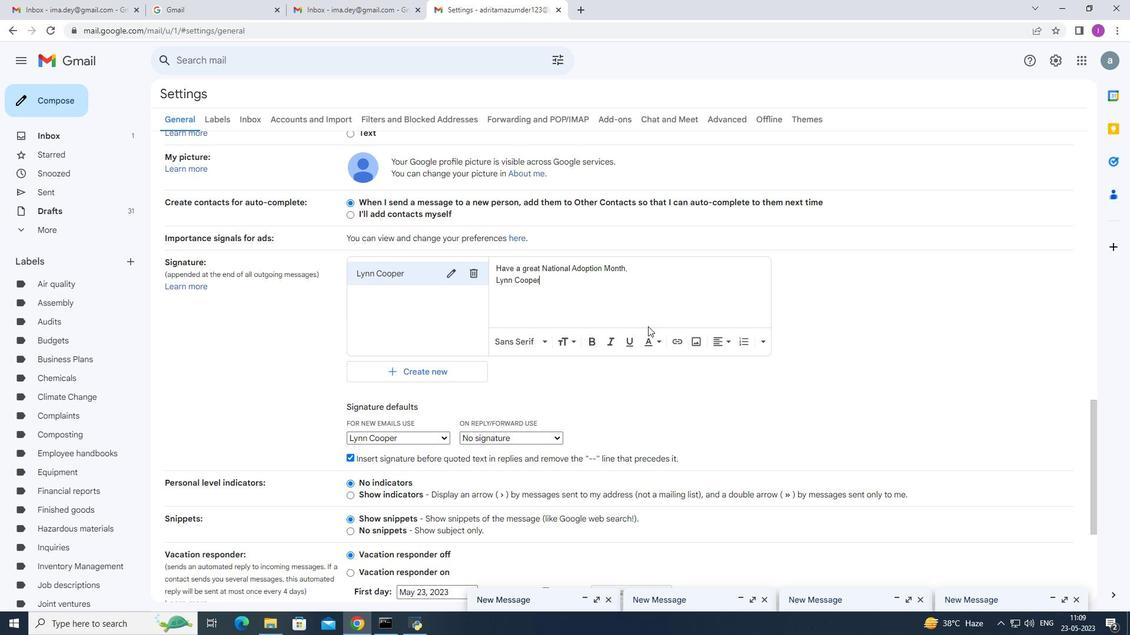 
Action: Mouse moved to (624, 372)
Screenshot: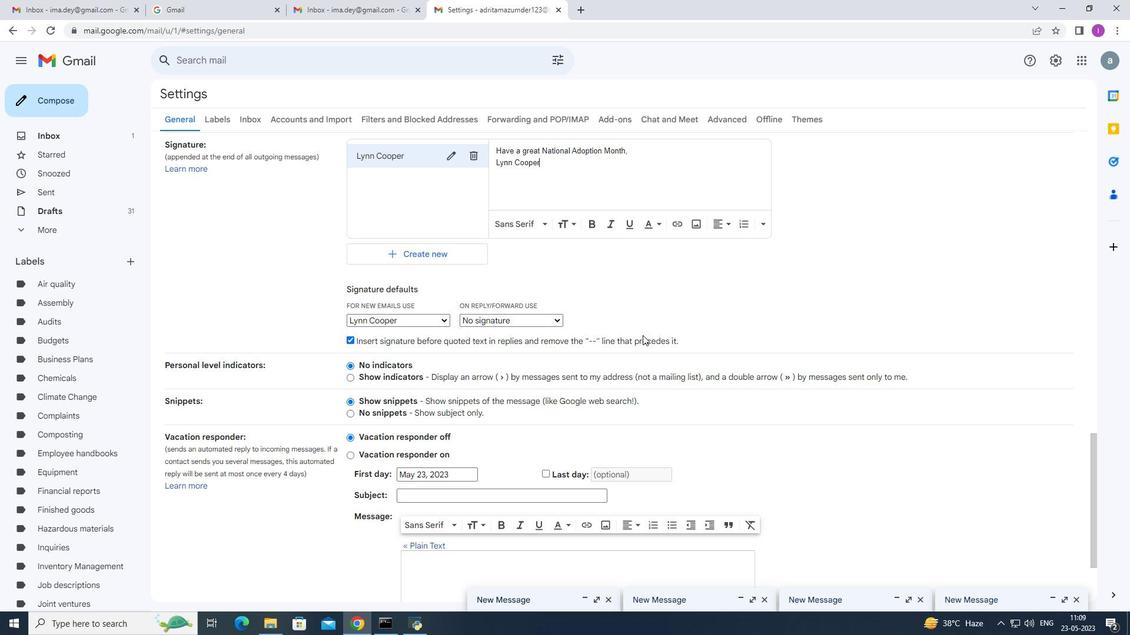 
Action: Mouse scrolled (626, 368) with delta (0, 0)
Screenshot: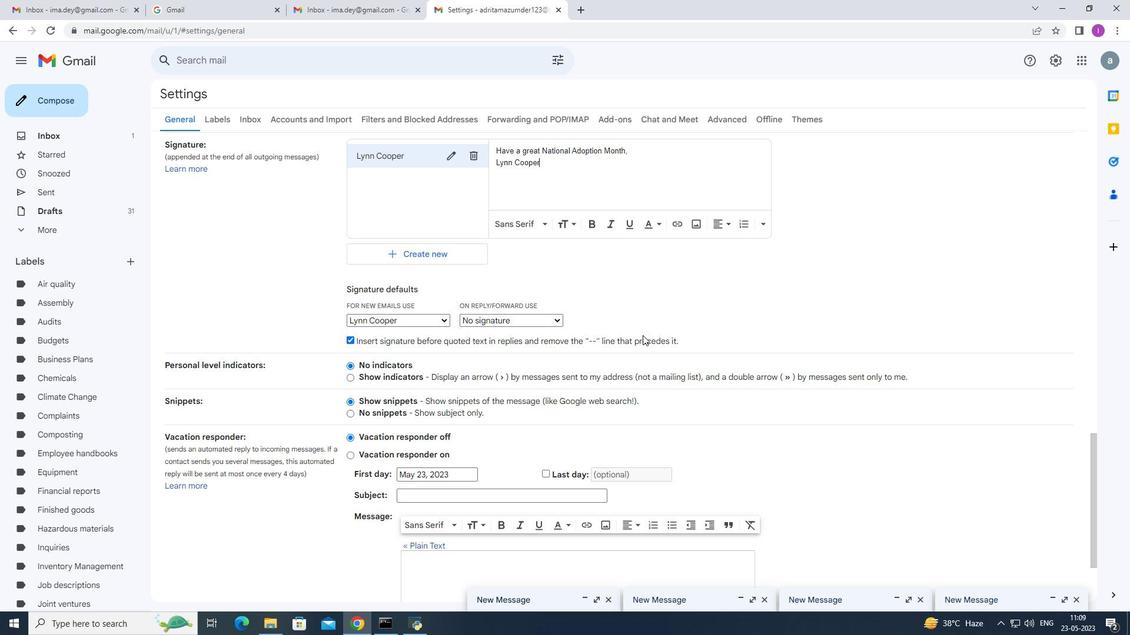 
Action: Mouse moved to (624, 375)
Screenshot: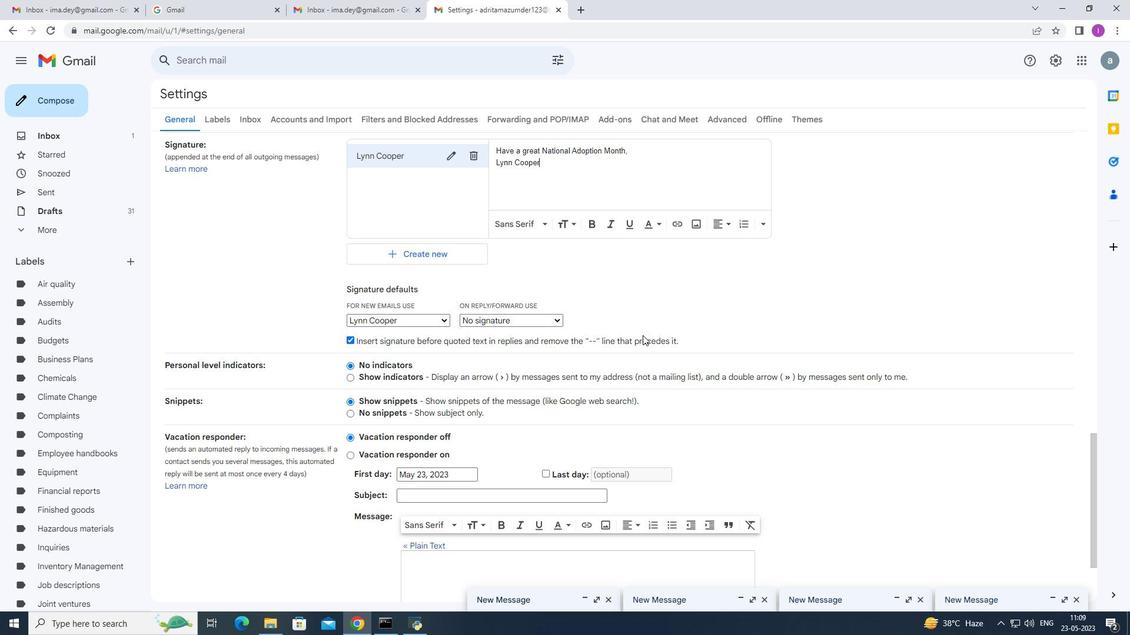 
Action: Mouse scrolled (624, 373) with delta (0, 0)
Screenshot: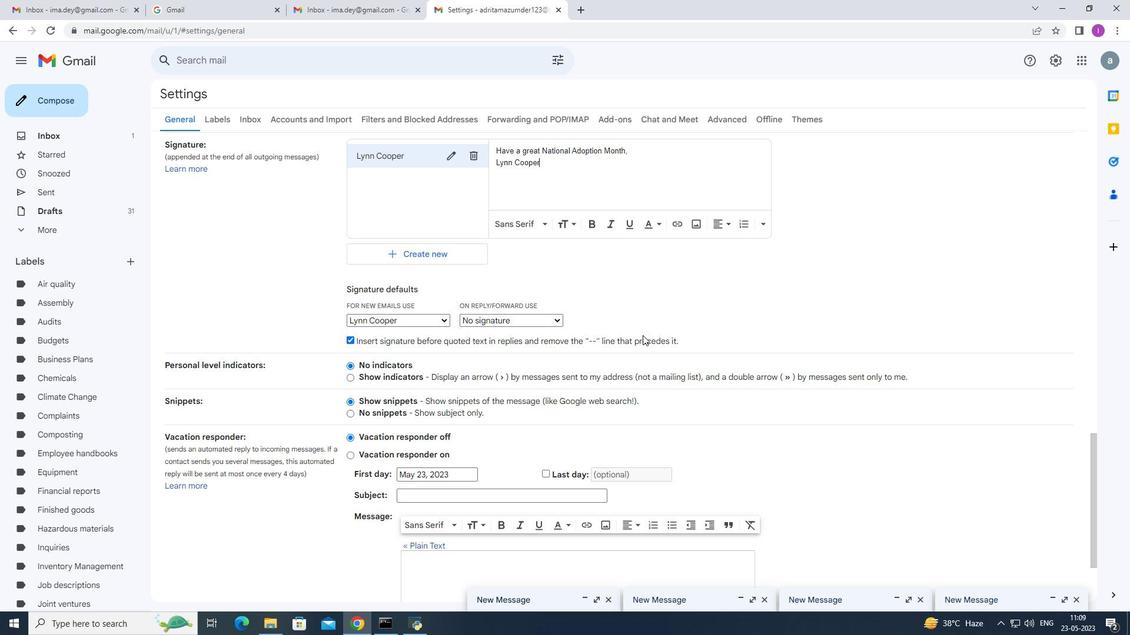 
Action: Mouse scrolled (624, 375) with delta (0, 0)
Screenshot: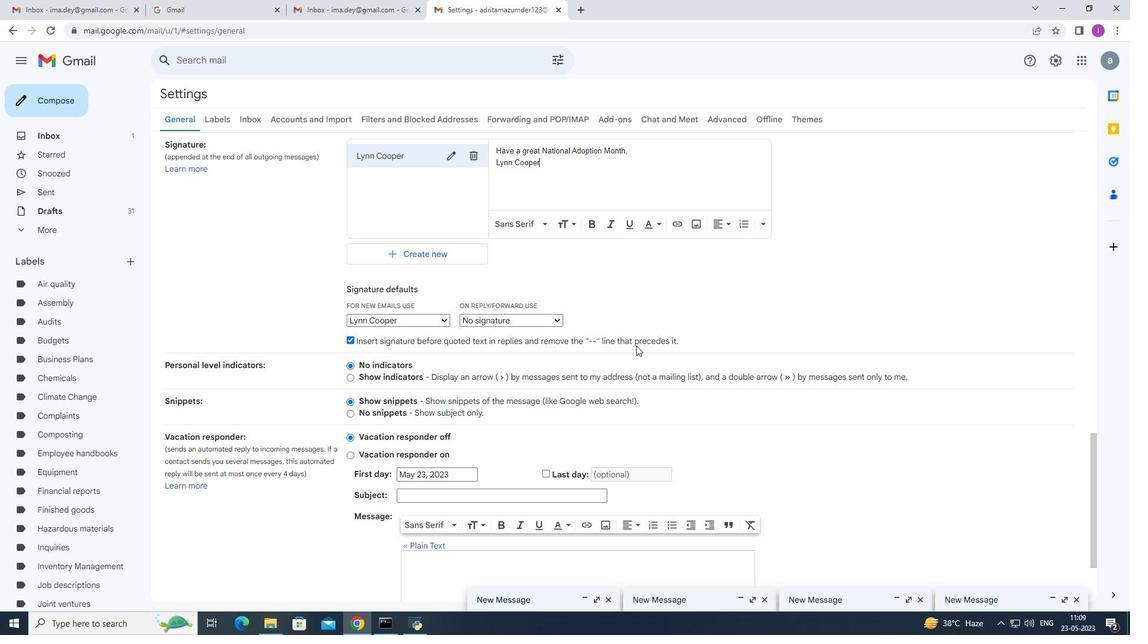 
Action: Mouse moved to (615, 391)
Screenshot: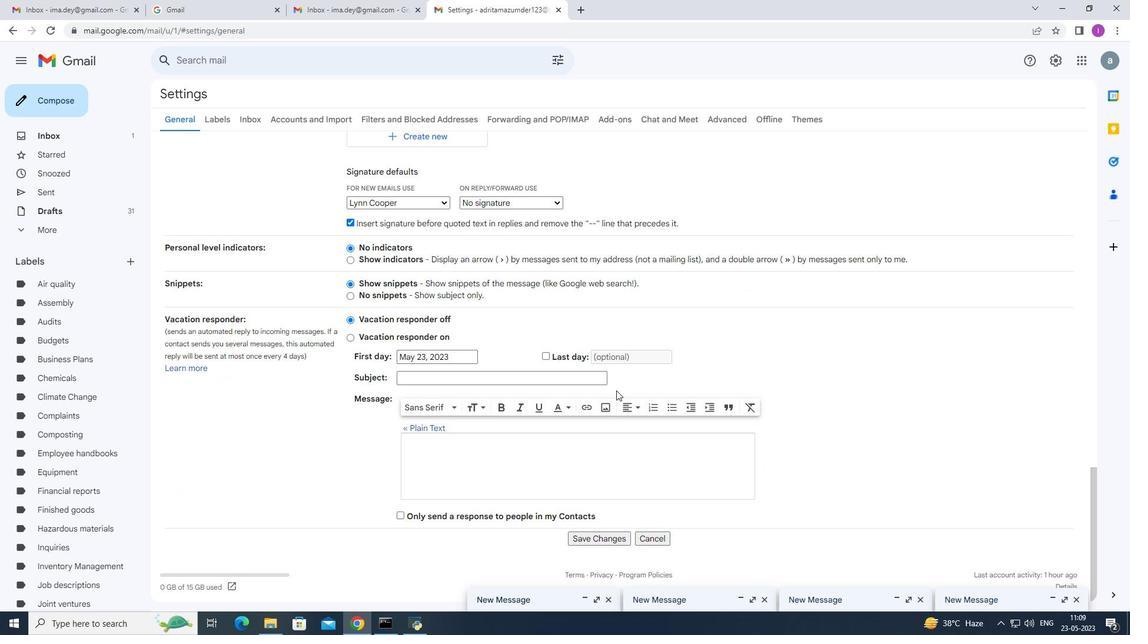 
Action: Mouse scrolled (615, 390) with delta (0, 0)
Screenshot: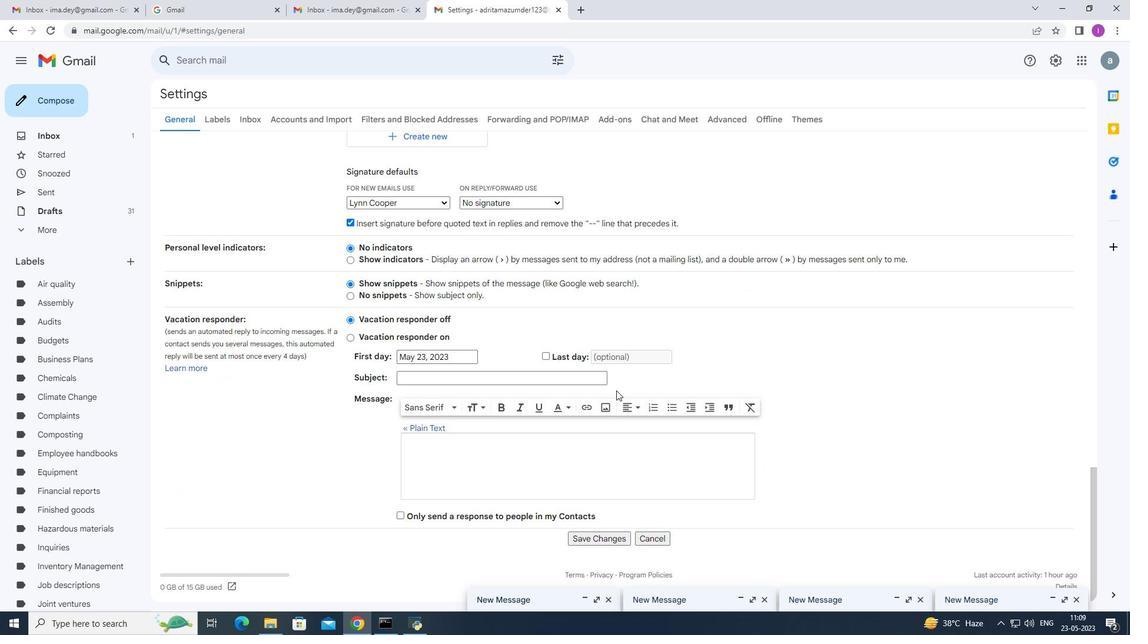 
Action: Mouse moved to (615, 392)
Screenshot: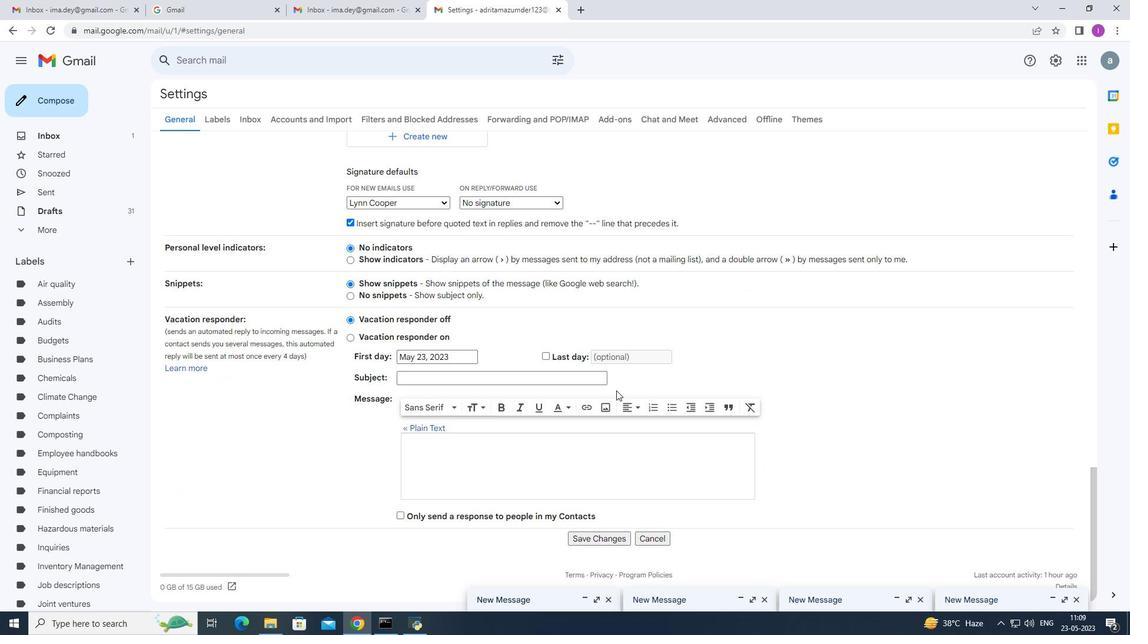 
Action: Mouse scrolled (615, 391) with delta (0, 0)
Screenshot: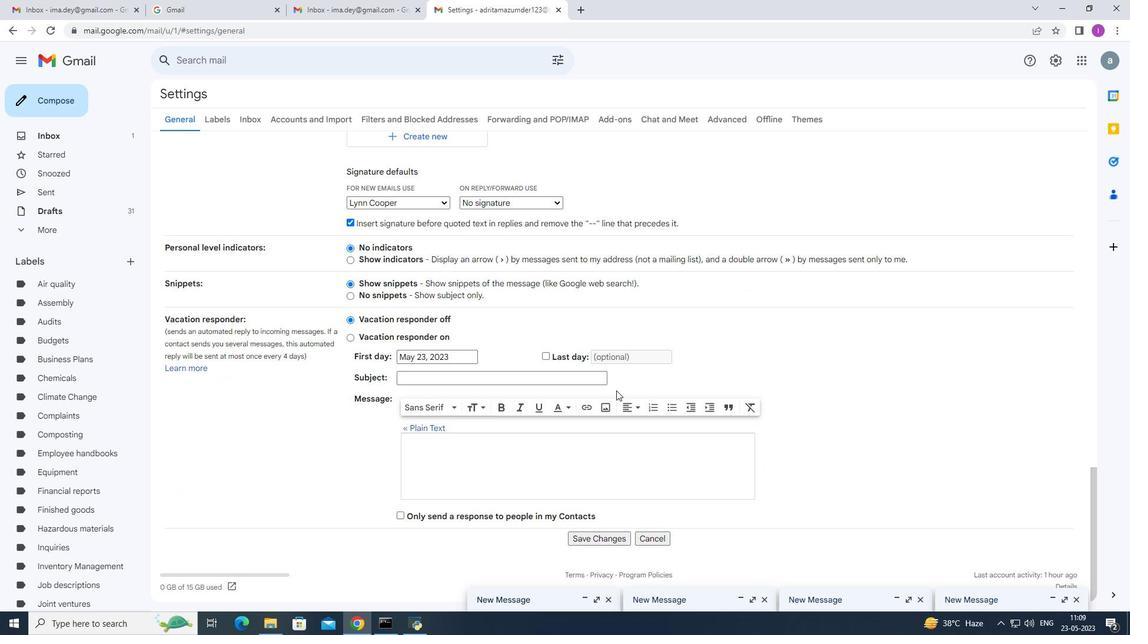 
Action: Mouse moved to (615, 392)
Screenshot: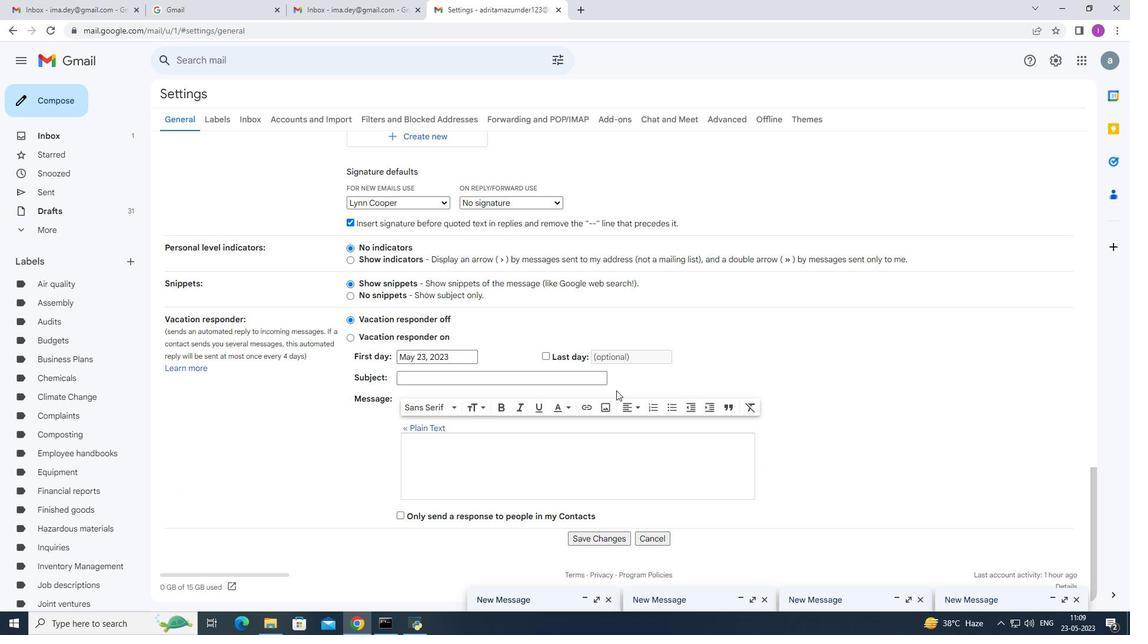 
Action: Mouse scrolled (615, 392) with delta (0, 0)
Screenshot: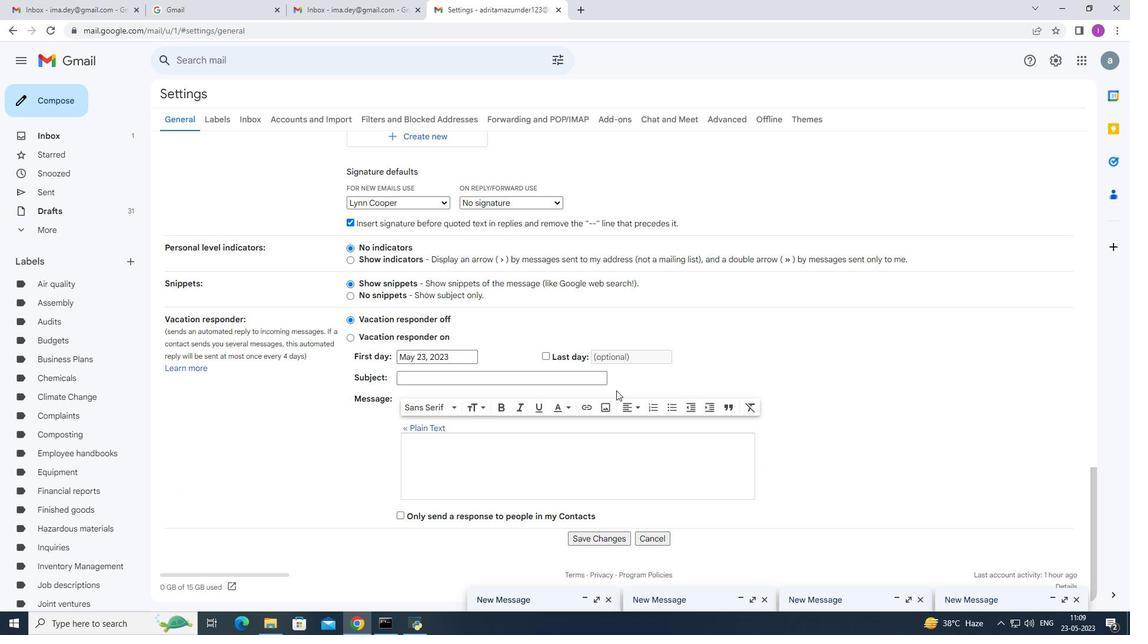 
Action: Mouse moved to (615, 392)
Screenshot: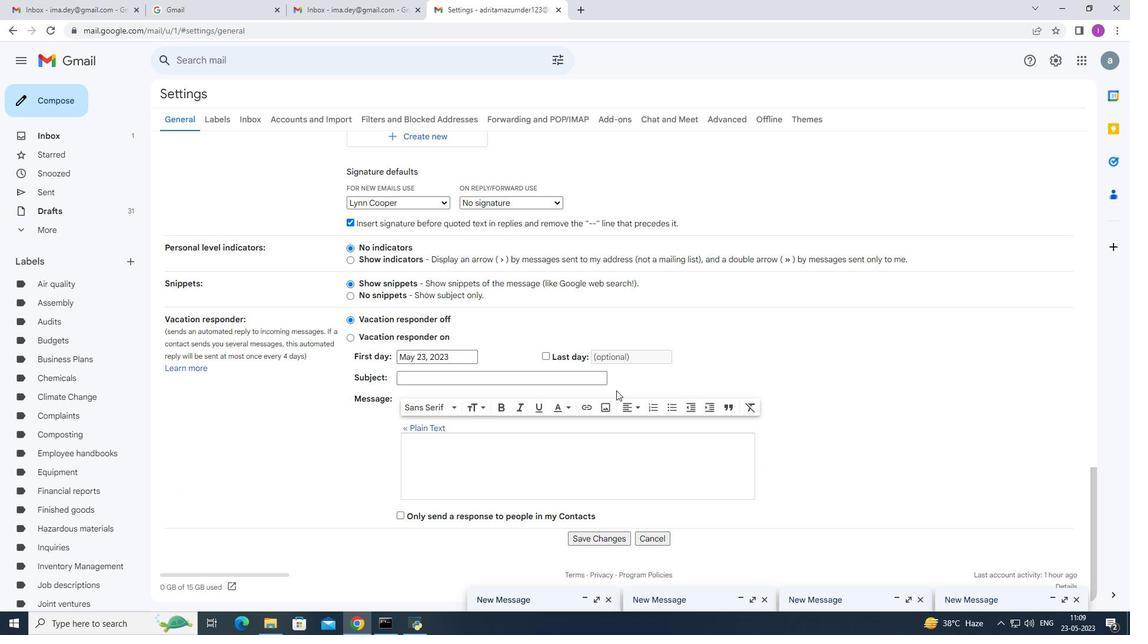 
Action: Mouse scrolled (615, 392) with delta (0, 0)
Screenshot: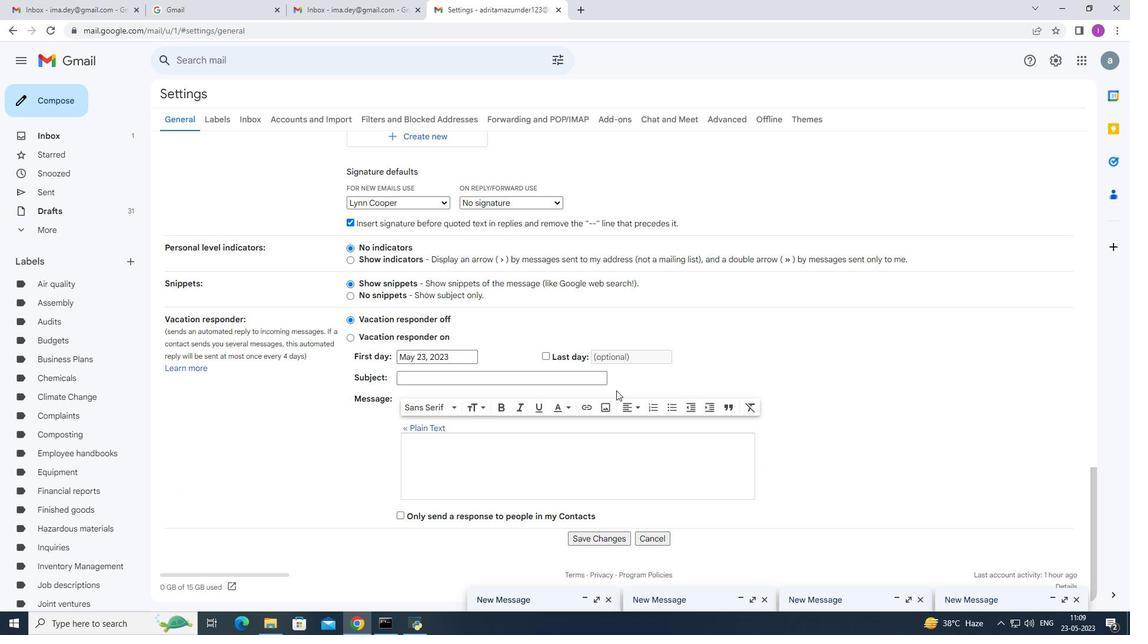 
Action: Mouse scrolled (615, 392) with delta (0, 0)
Screenshot: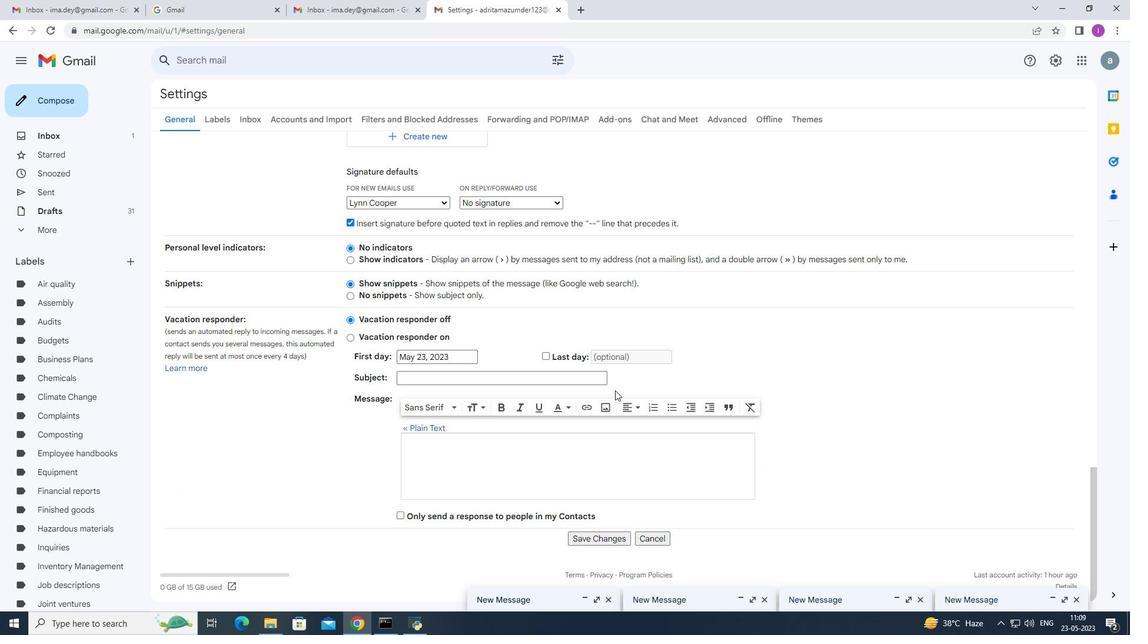 
Action: Mouse moved to (595, 539)
Screenshot: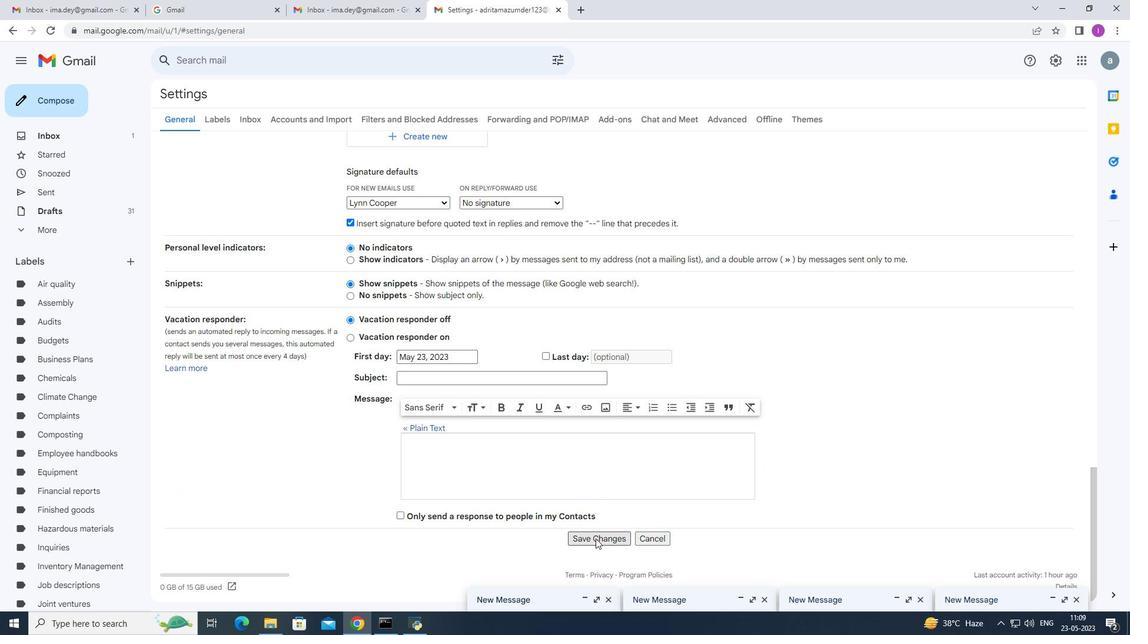 
Action: Mouse pressed left at (595, 539)
Screenshot: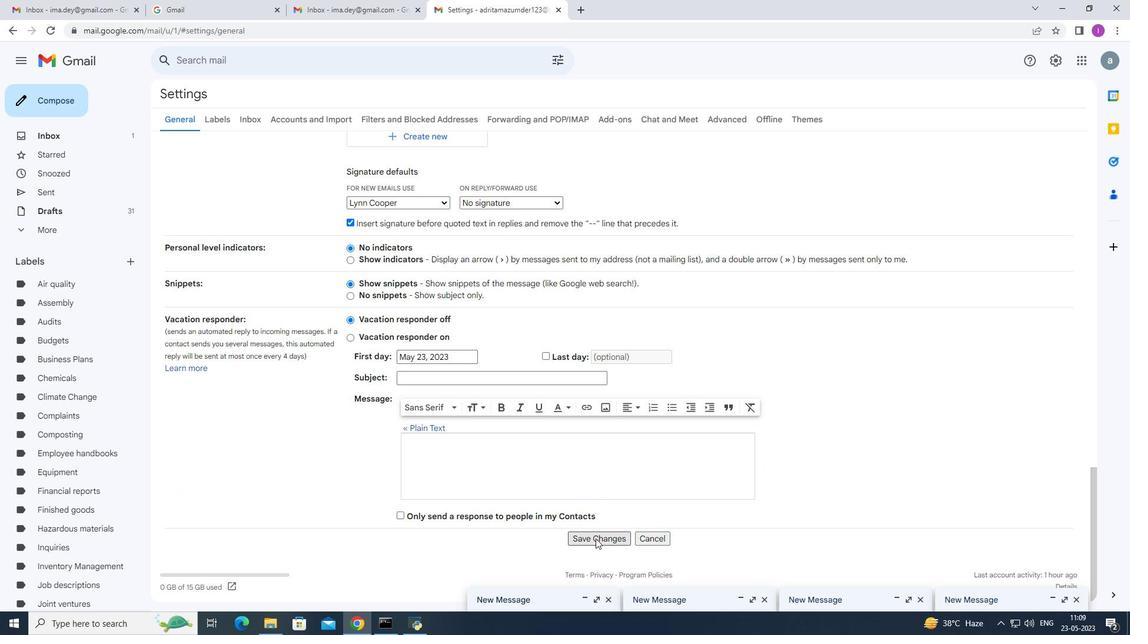 
Action: Mouse moved to (54, 95)
Screenshot: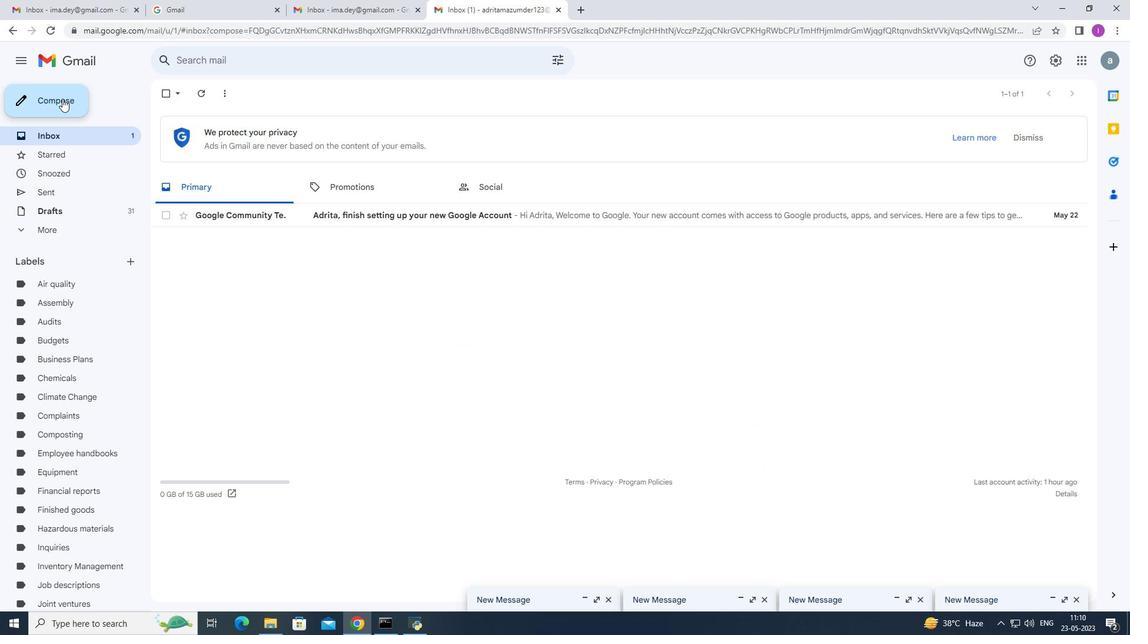 
Action: Mouse pressed left at (54, 95)
Screenshot: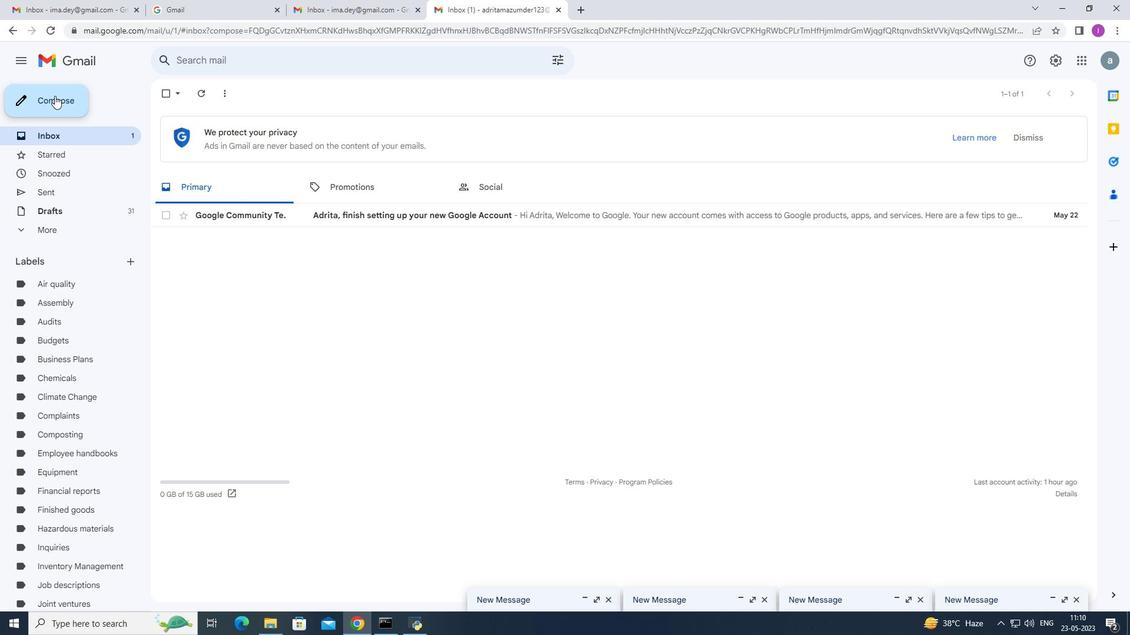 
Action: Mouse moved to (796, 287)
Screenshot: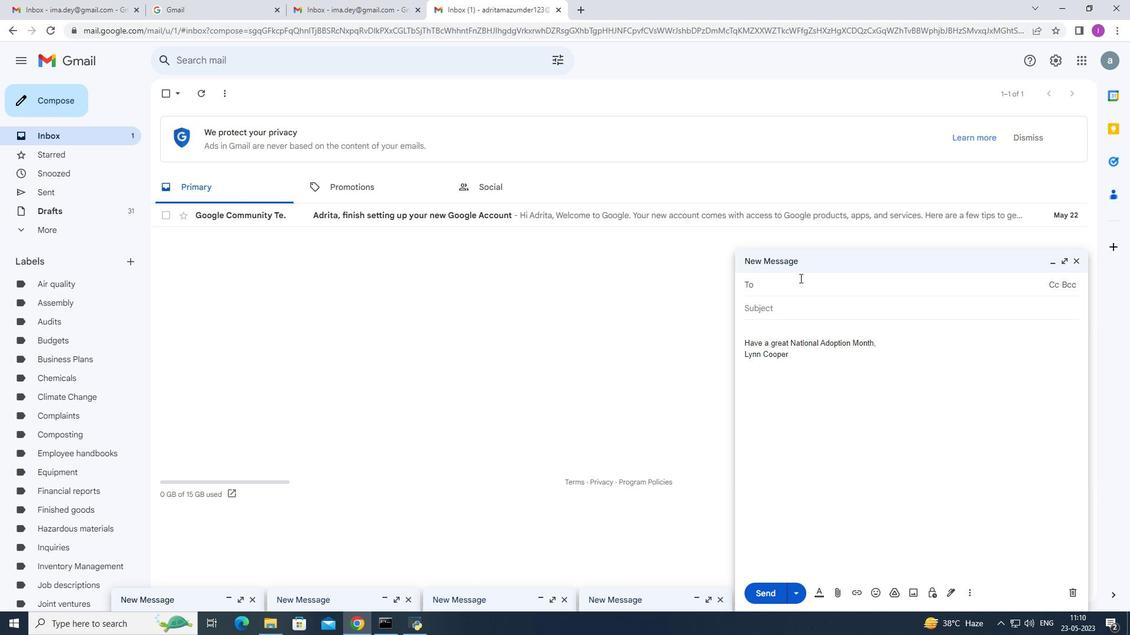 
Action: Key pressed sof
Screenshot: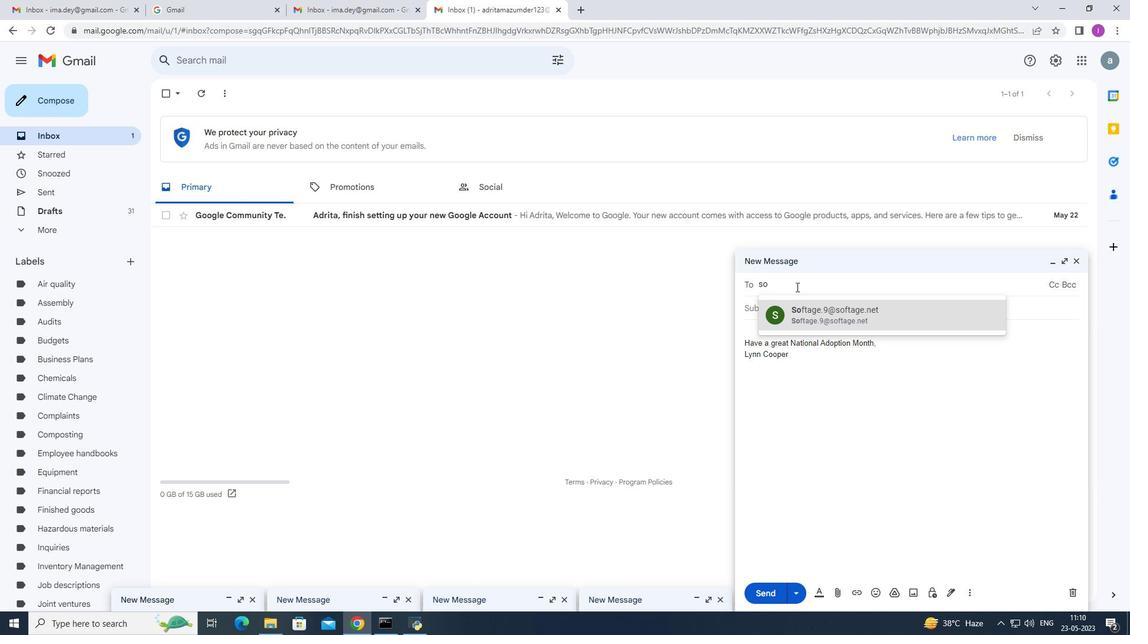
Action: Mouse moved to (791, 310)
Screenshot: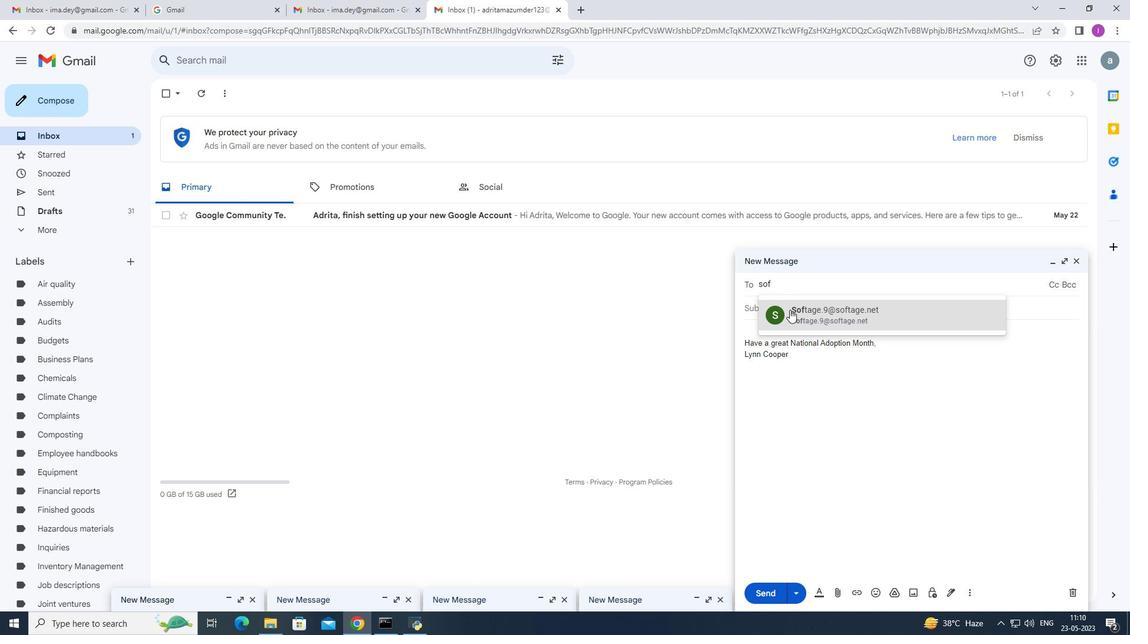 
Action: Mouse pressed left at (791, 310)
Screenshot: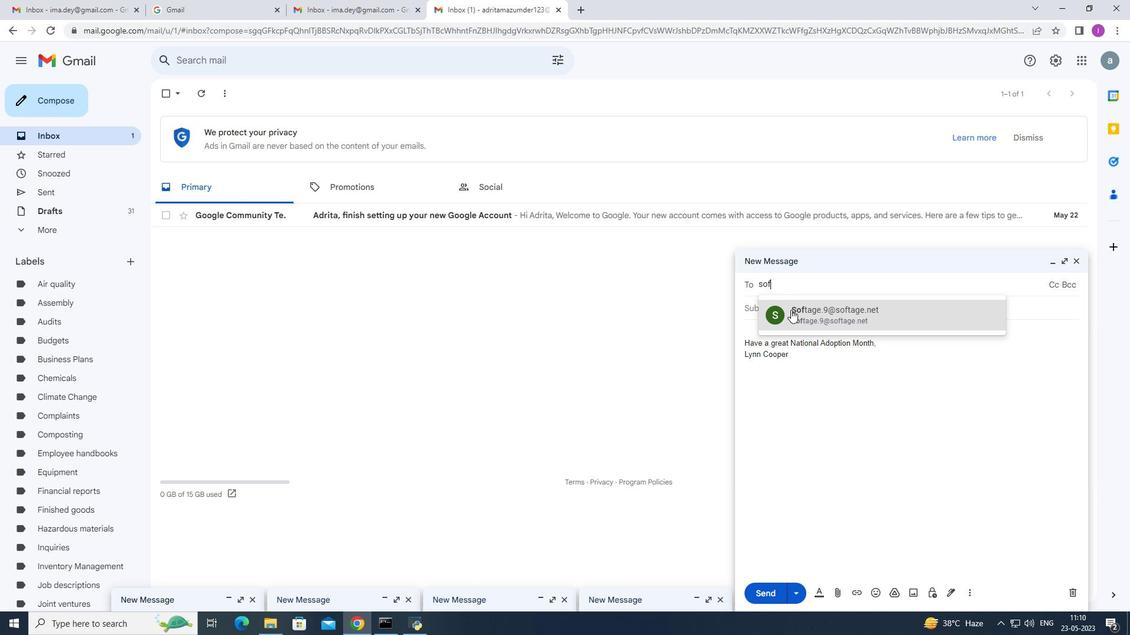 
Action: Mouse moved to (966, 591)
Screenshot: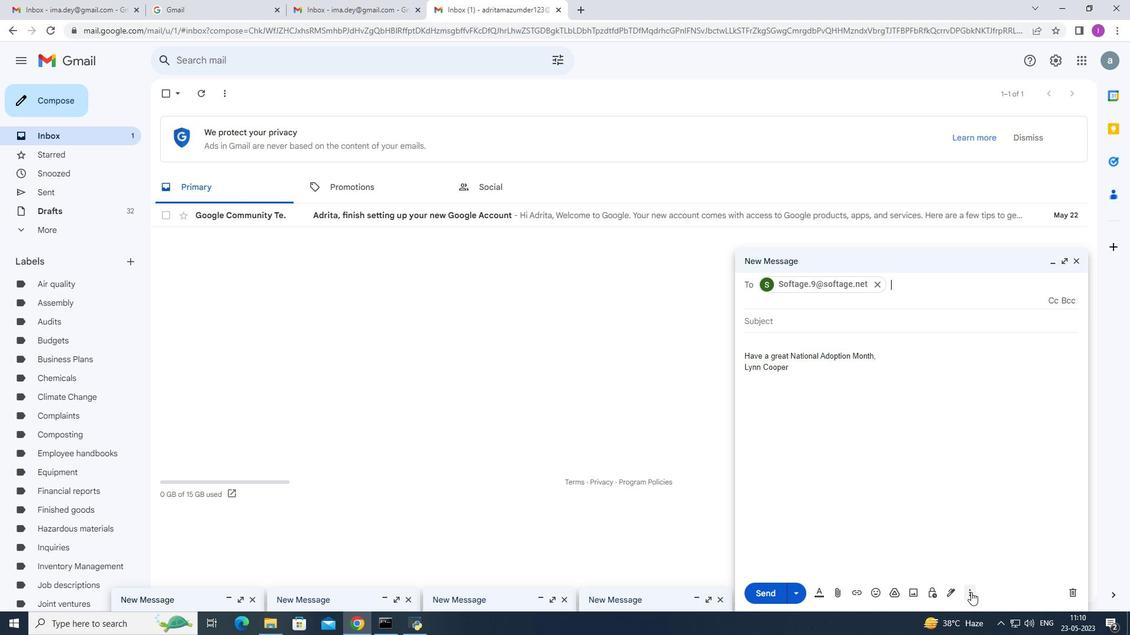 
Action: Mouse pressed left at (966, 591)
Screenshot: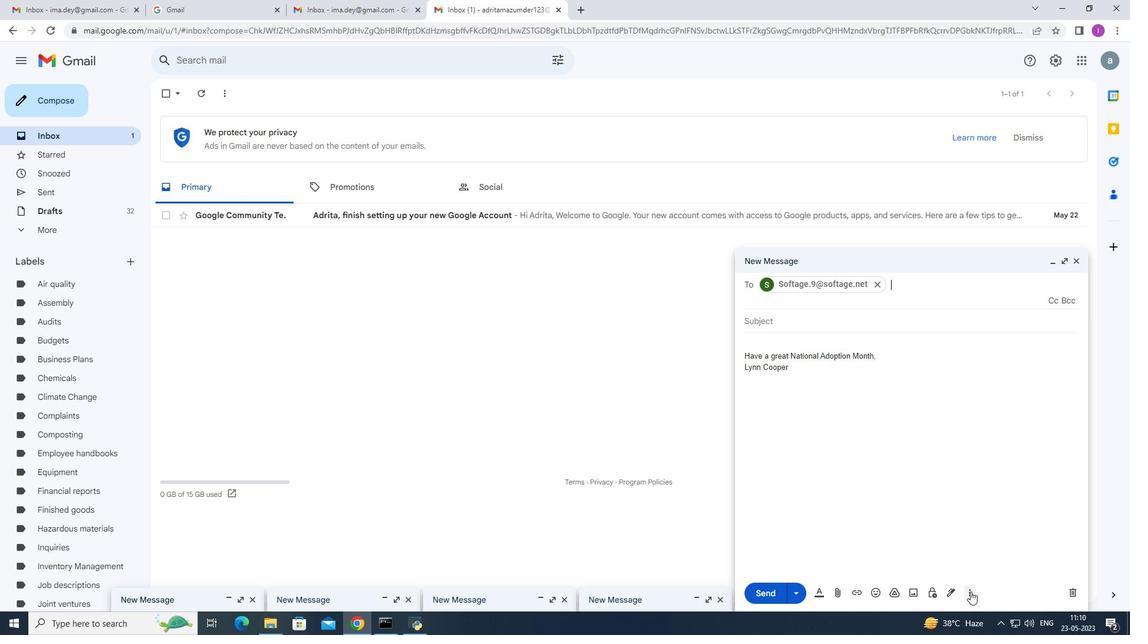 
Action: Mouse moved to (1004, 486)
Screenshot: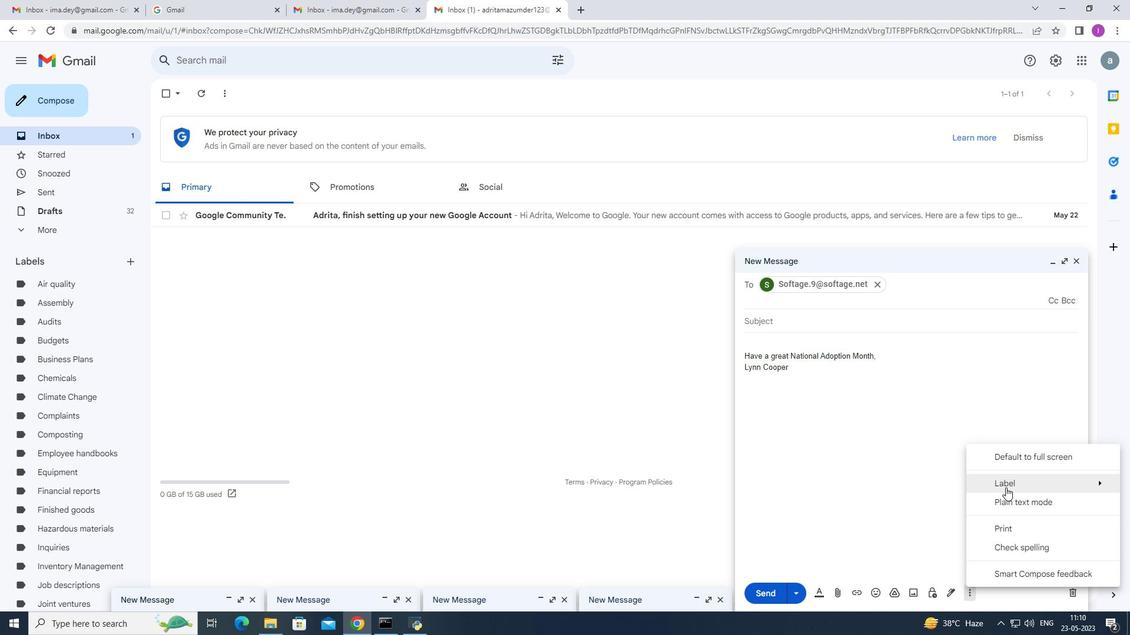 
Action: Mouse pressed left at (1004, 486)
Screenshot: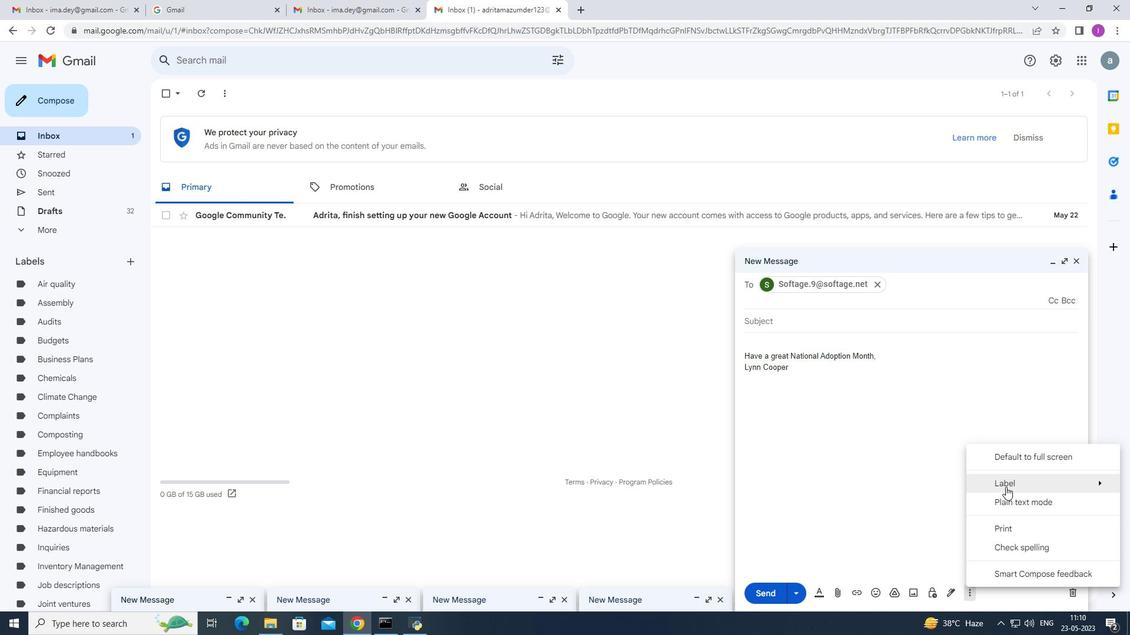 
Action: Mouse moved to (822, 252)
Screenshot: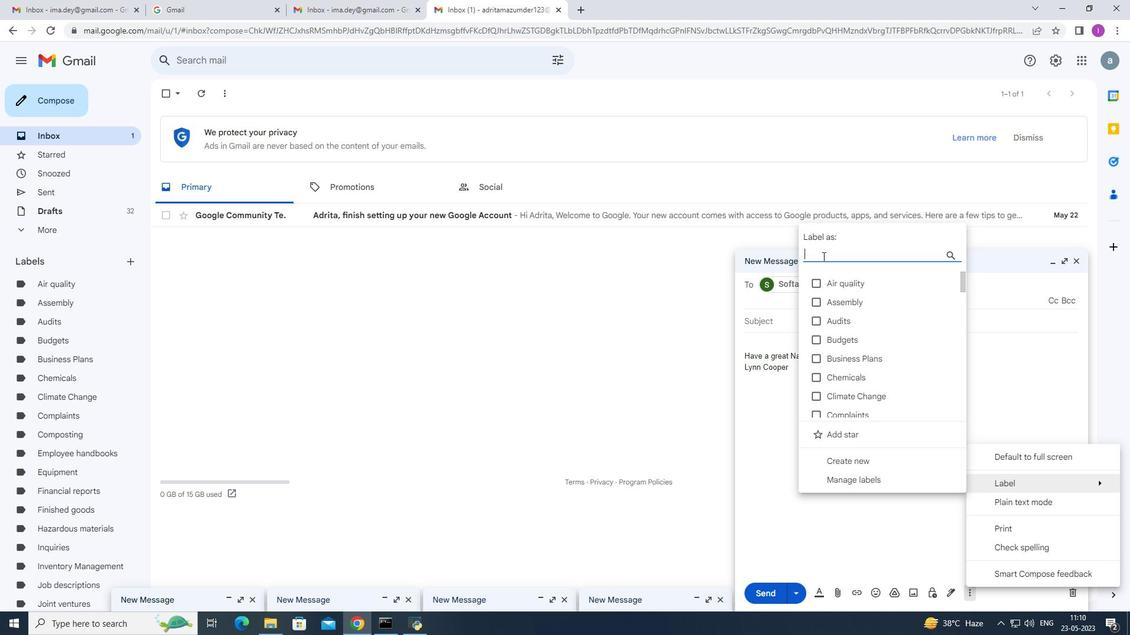 
Action: Mouse pressed left at (822, 252)
Screenshot: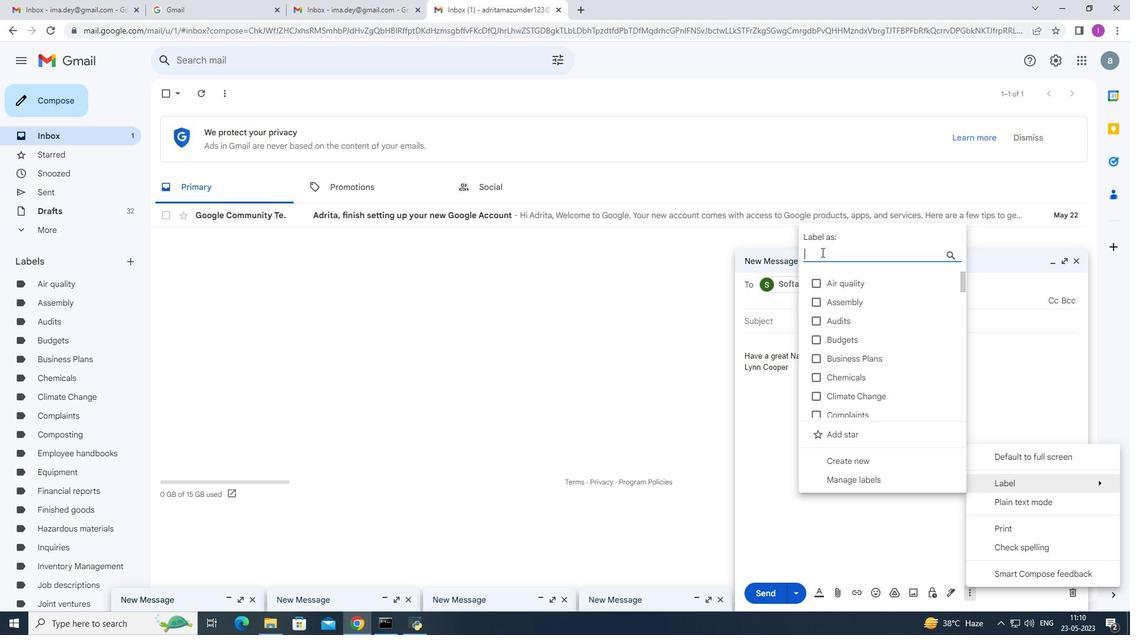 
Action: Mouse moved to (832, 261)
Screenshot: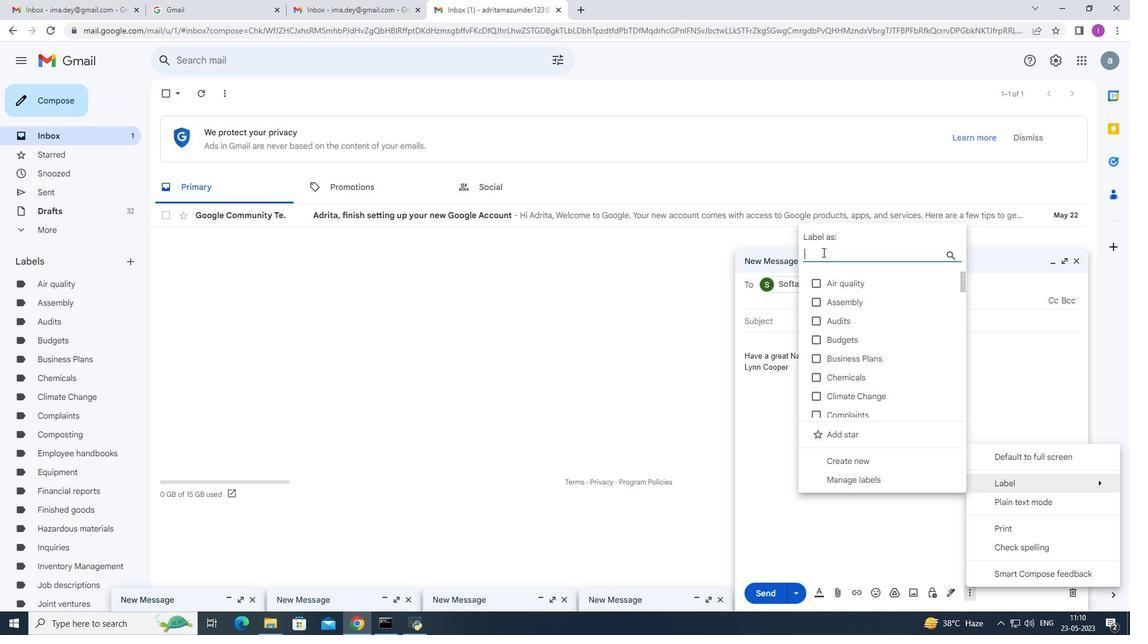 
Action: Key pressed <Key.shift>Label<Key.space><Key.shift>P<Key.backspace>poart<Key.backspace><Key.backspace><Key.backspace><Key.backspace>artnerships
Screenshot: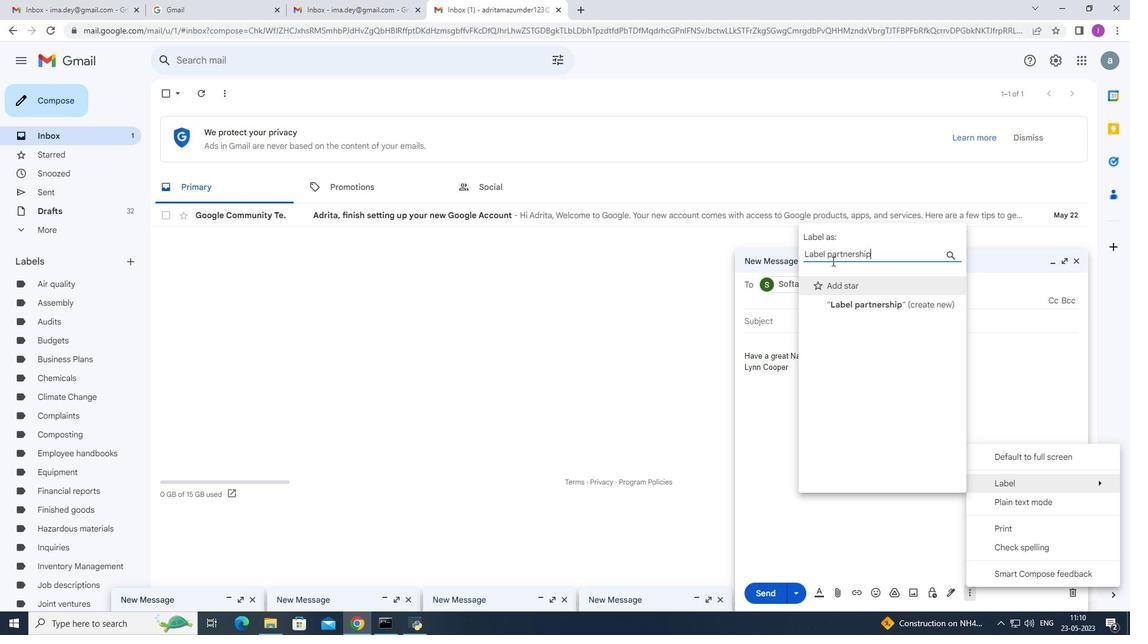 
Action: Mouse moved to (924, 301)
Screenshot: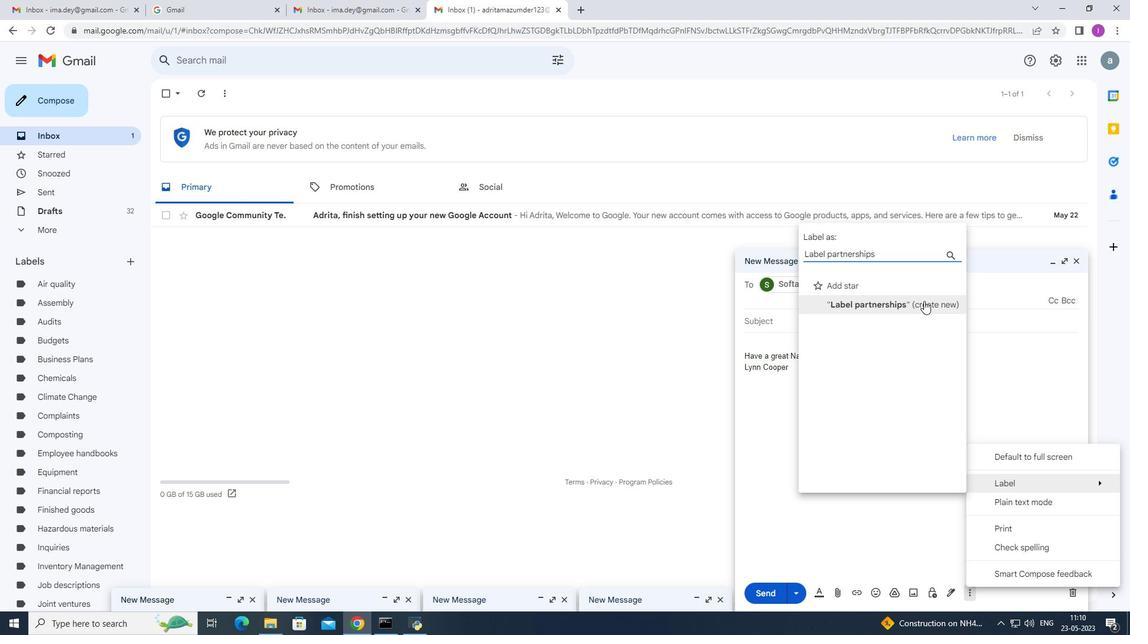 
Action: Mouse pressed left at (924, 301)
Screenshot: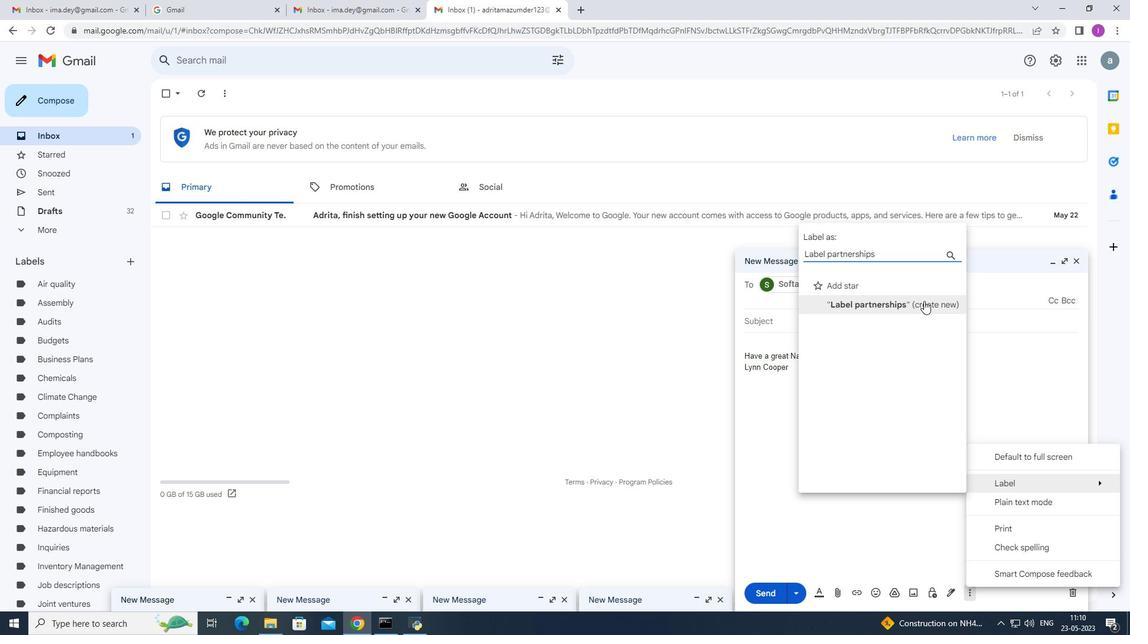 
Action: Mouse moved to (670, 379)
Screenshot: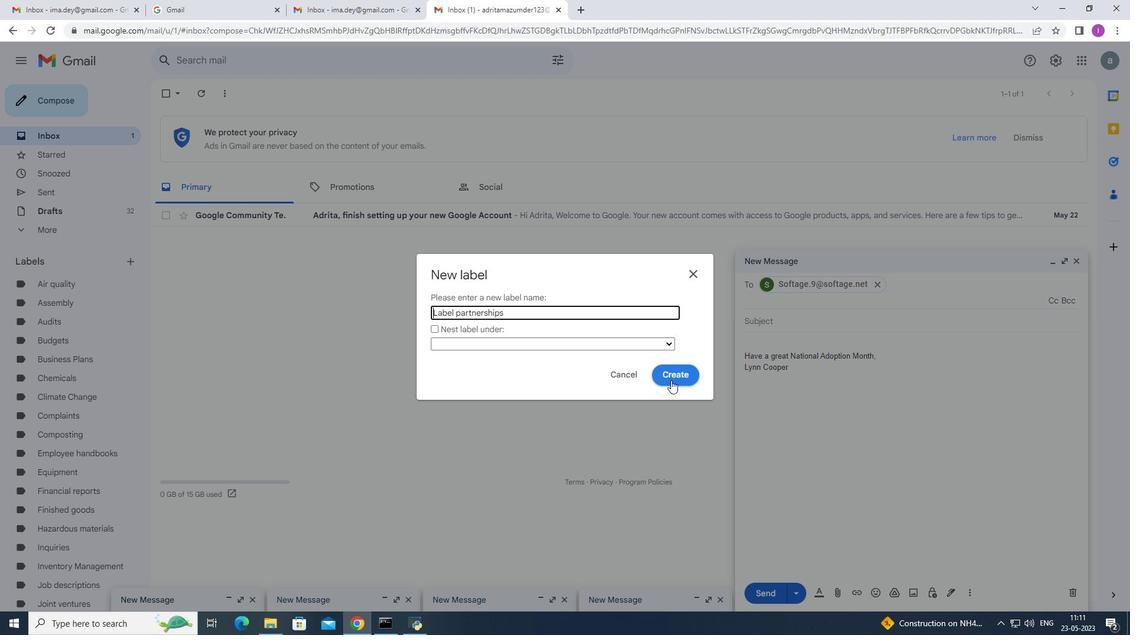 
Action: Mouse pressed left at (670, 379)
Screenshot: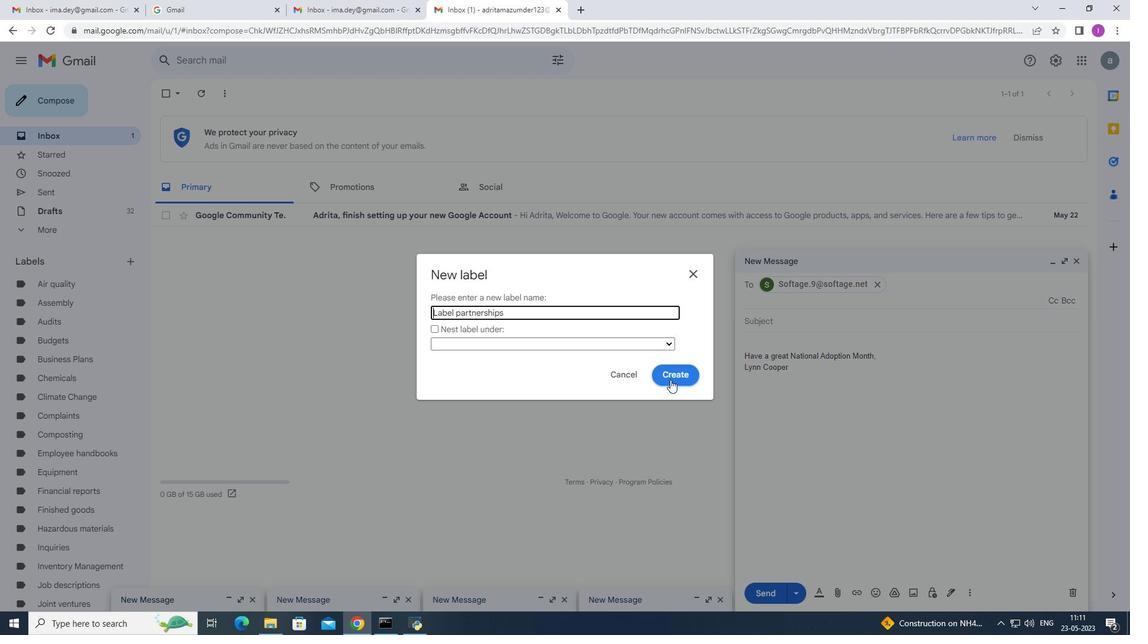 
Action: Mouse moved to (967, 599)
Screenshot: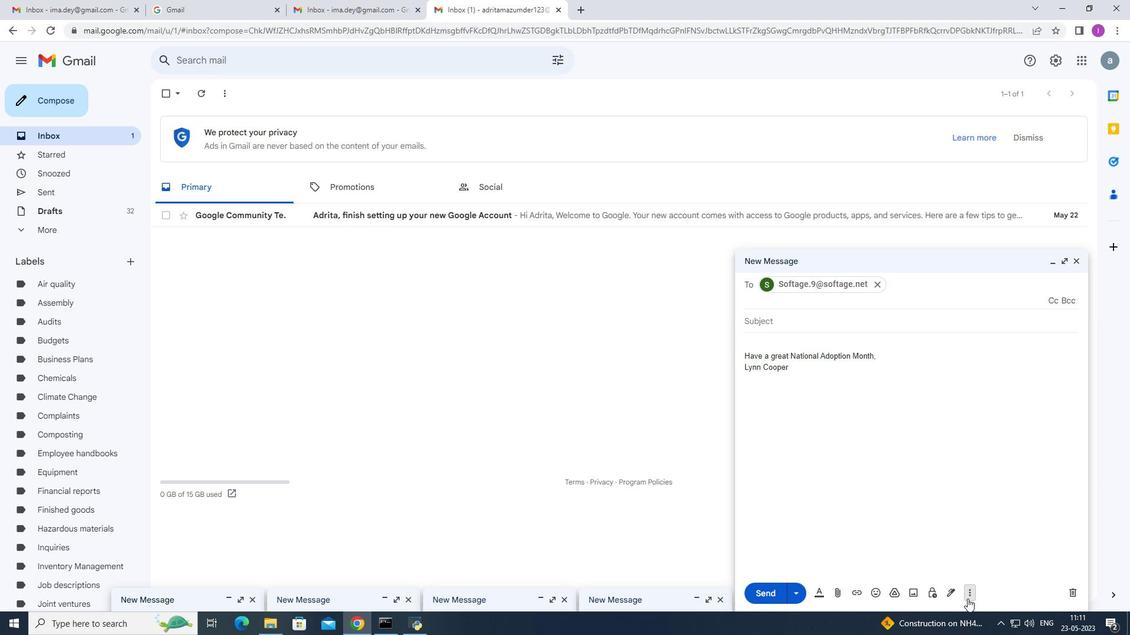 
Action: Mouse pressed left at (967, 599)
Screenshot: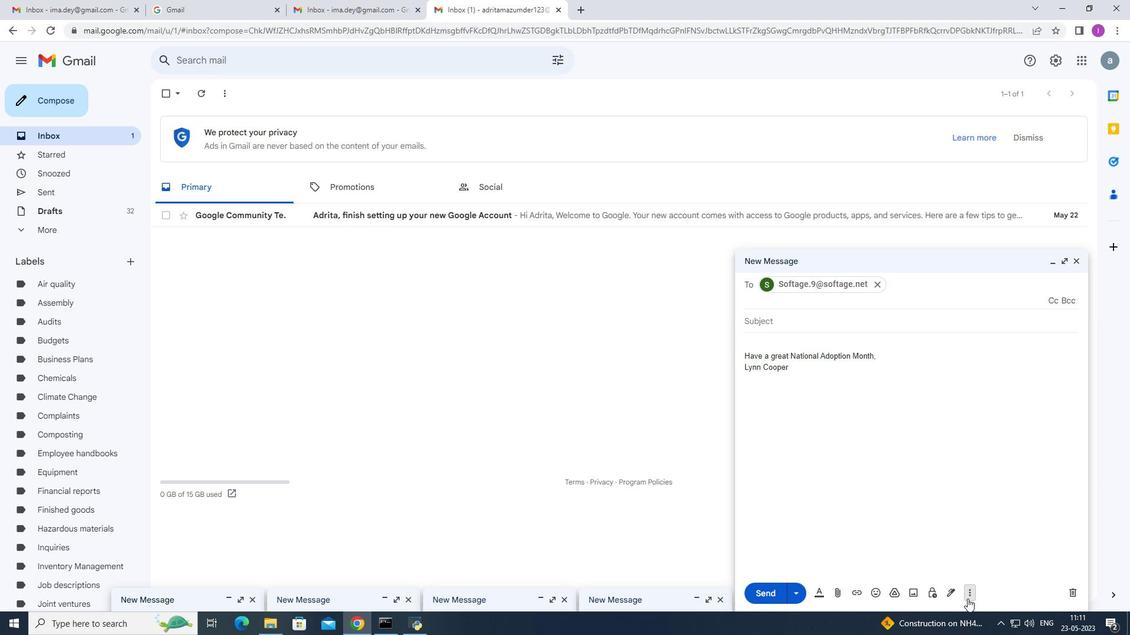 
Action: Mouse moved to (776, 439)
Screenshot: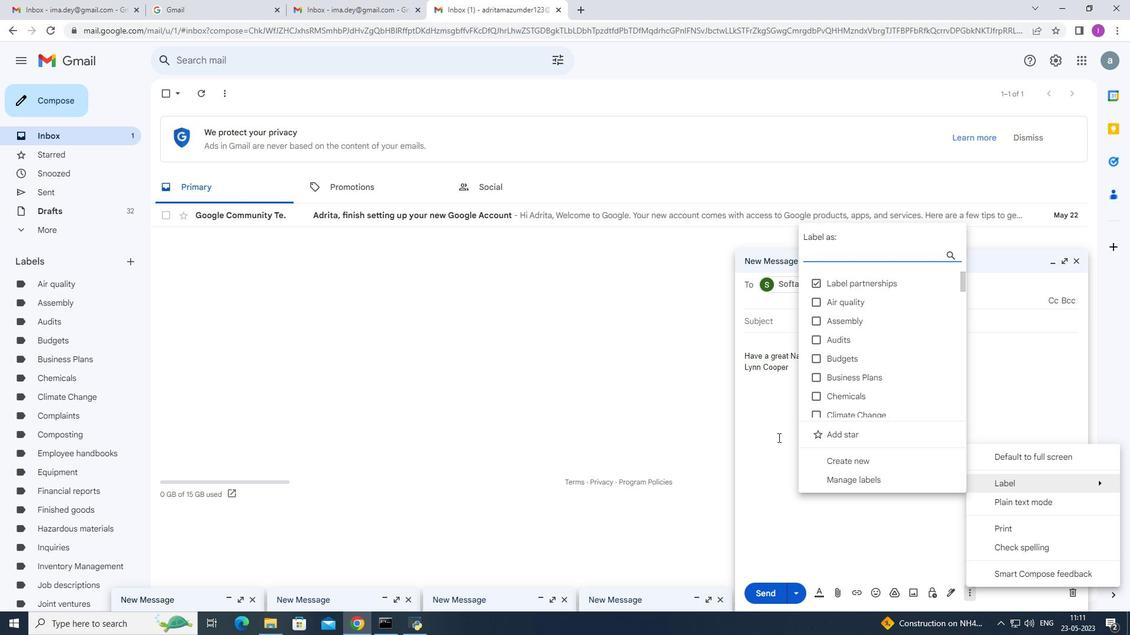 
Action: Mouse pressed left at (776, 439)
Screenshot: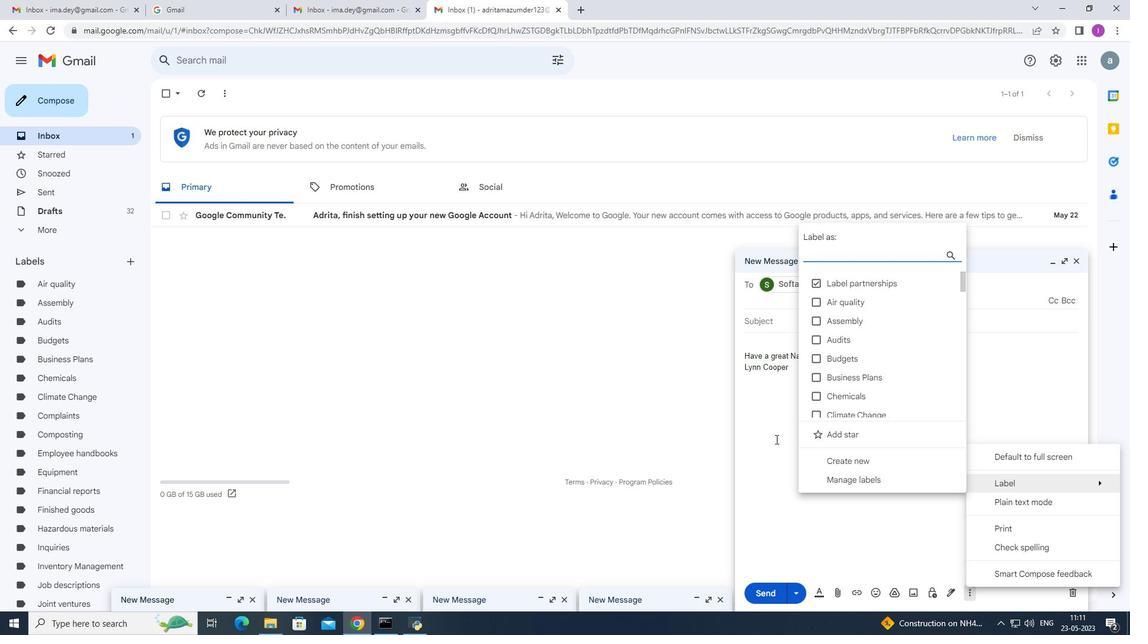 
Action: Mouse moved to (800, 362)
Screenshot: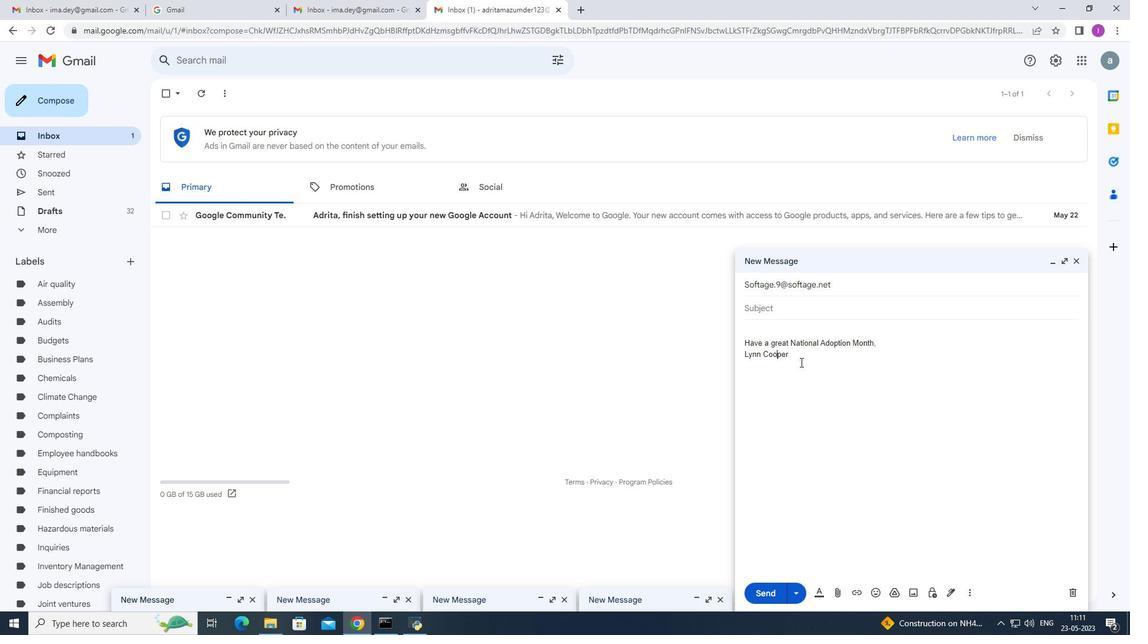 
Action: Mouse pressed left at (800, 362)
Screenshot: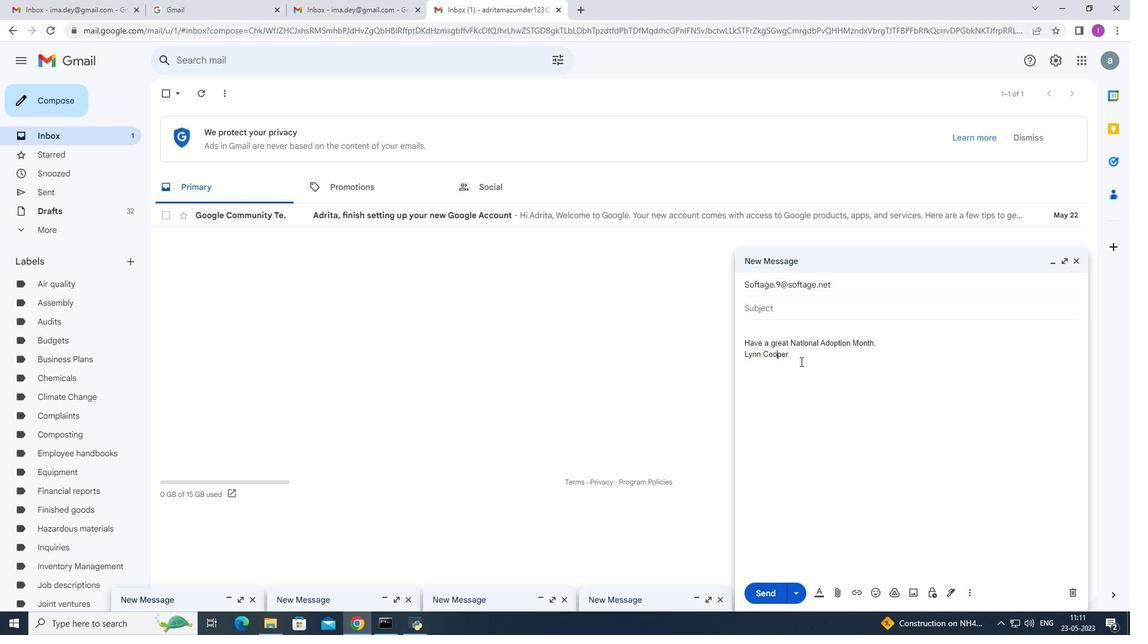 
Action: Mouse moved to (858, 536)
Screenshot: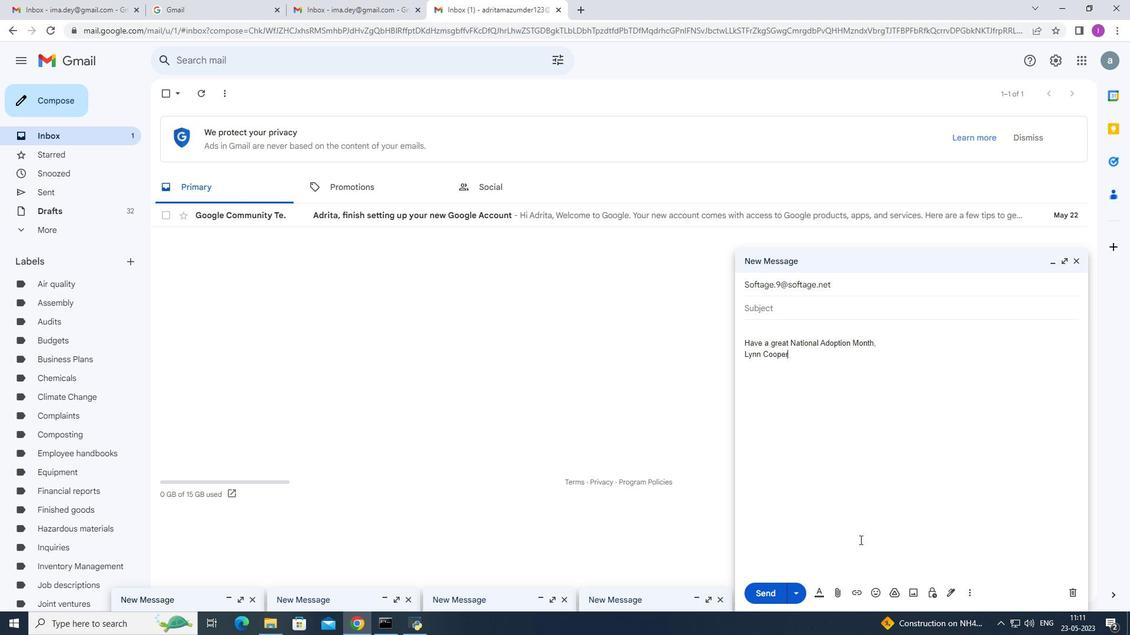 
